 Task: Find connections with filter location Kovūr with filter topic #linkedinprofileswith filter profile language Potuguese with filter current company Howden, A Chart Industries Company with filter school Christ The King College with filter industry Education with filter service category Strategic Planning with filter keywords title Branch Manager
Action: Mouse moved to (315, 227)
Screenshot: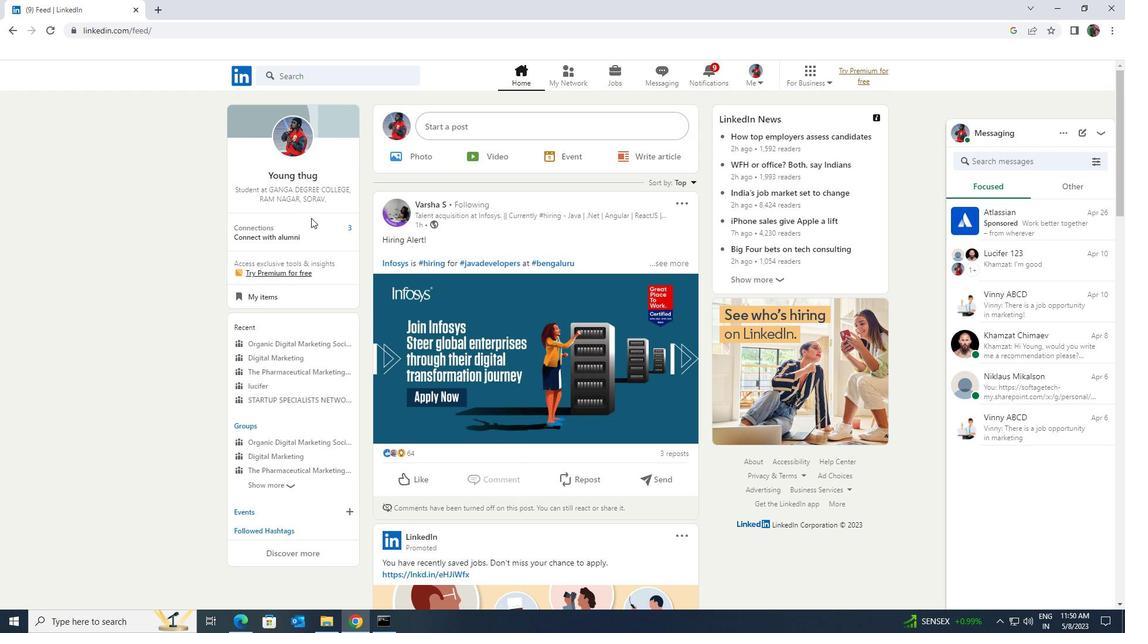 
Action: Mouse pressed left at (315, 227)
Screenshot: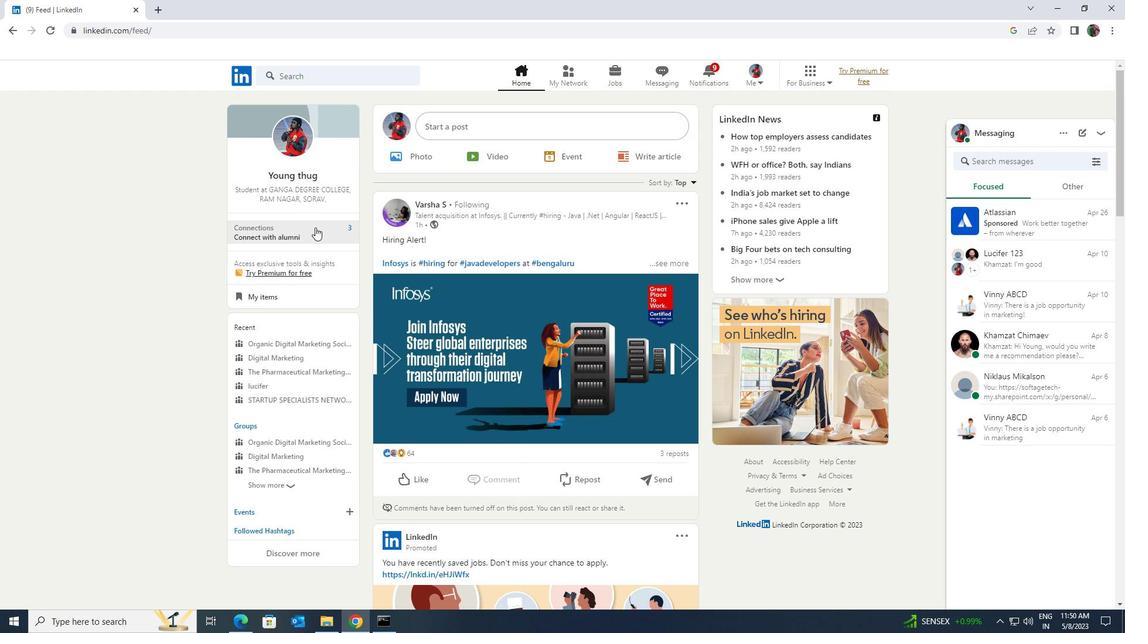 
Action: Mouse moved to (332, 139)
Screenshot: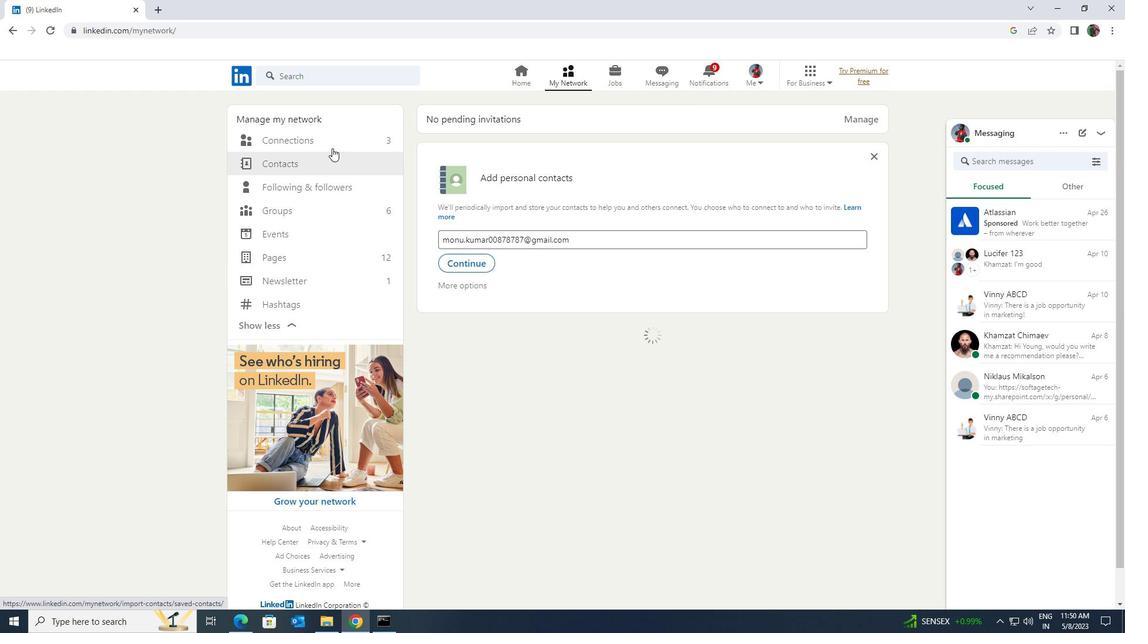 
Action: Mouse pressed left at (332, 139)
Screenshot: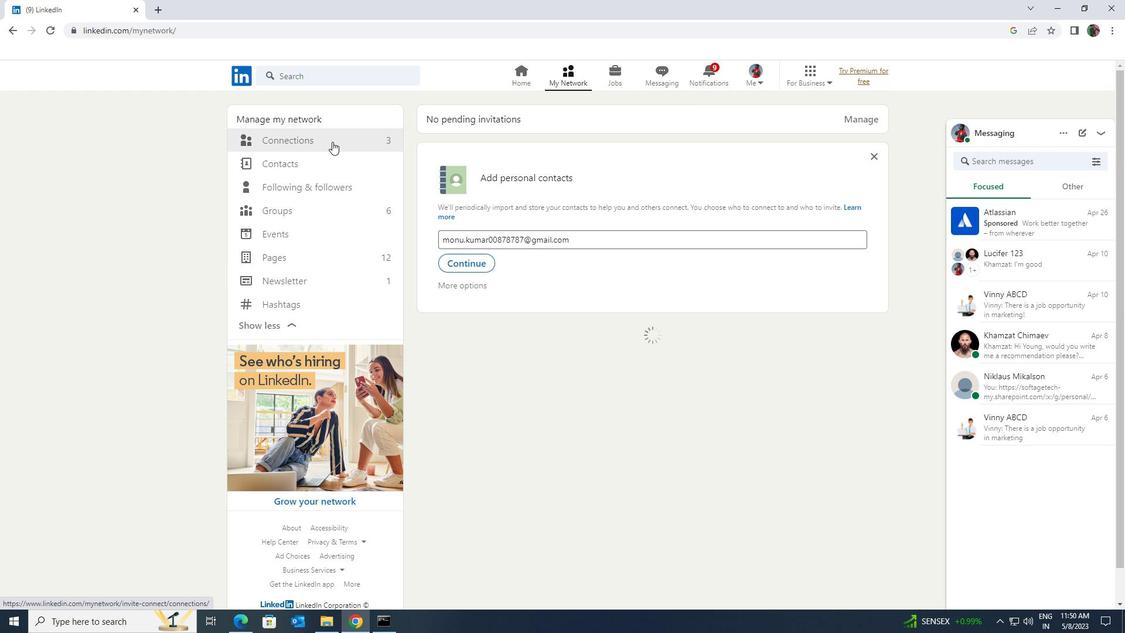
Action: Mouse moved to (623, 143)
Screenshot: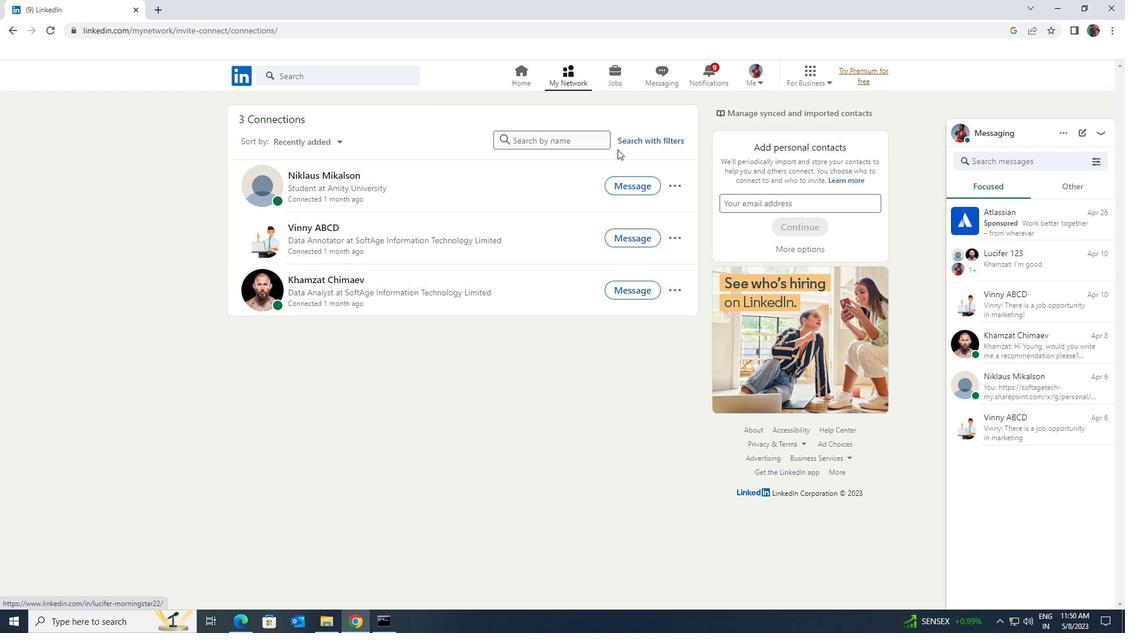 
Action: Mouse pressed left at (623, 143)
Screenshot: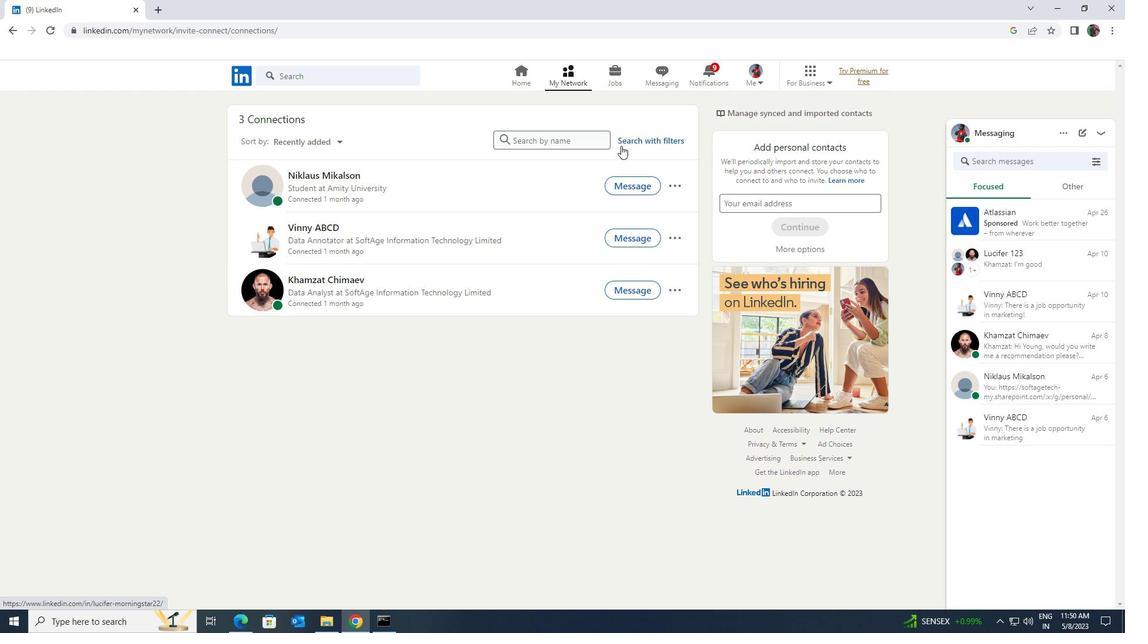 
Action: Mouse moved to (599, 106)
Screenshot: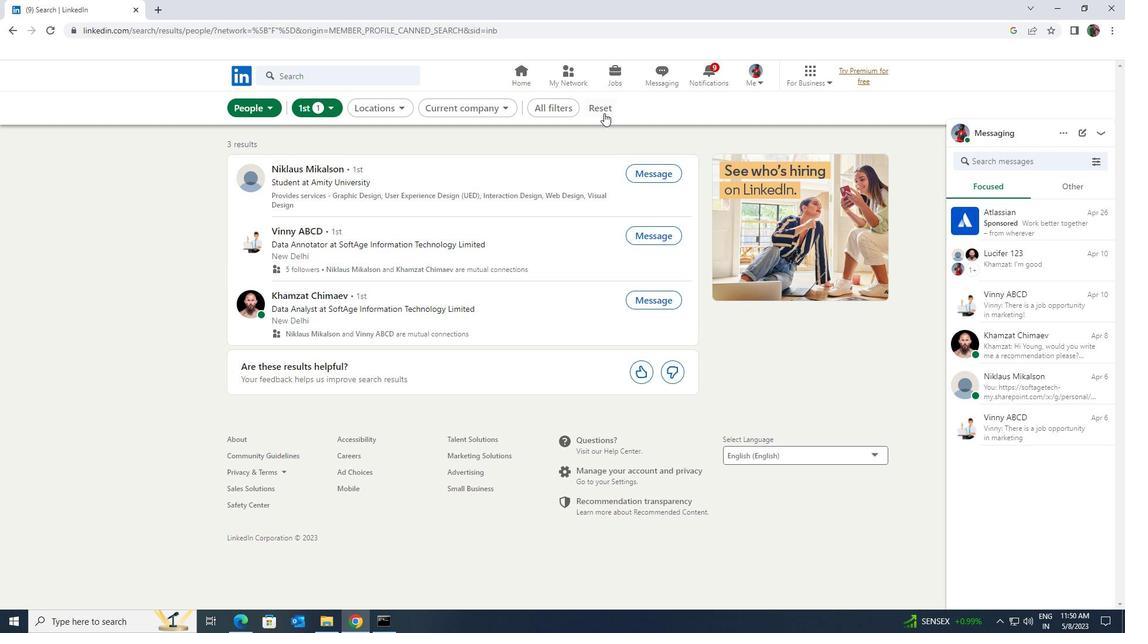 
Action: Mouse pressed left at (599, 106)
Screenshot: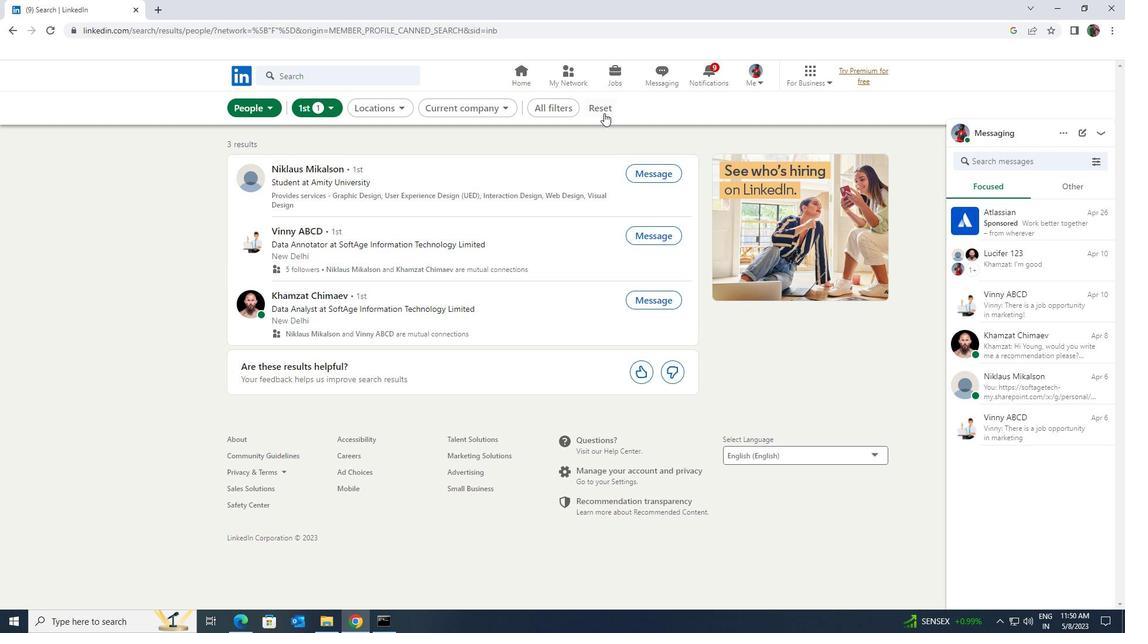 
Action: Mouse moved to (587, 107)
Screenshot: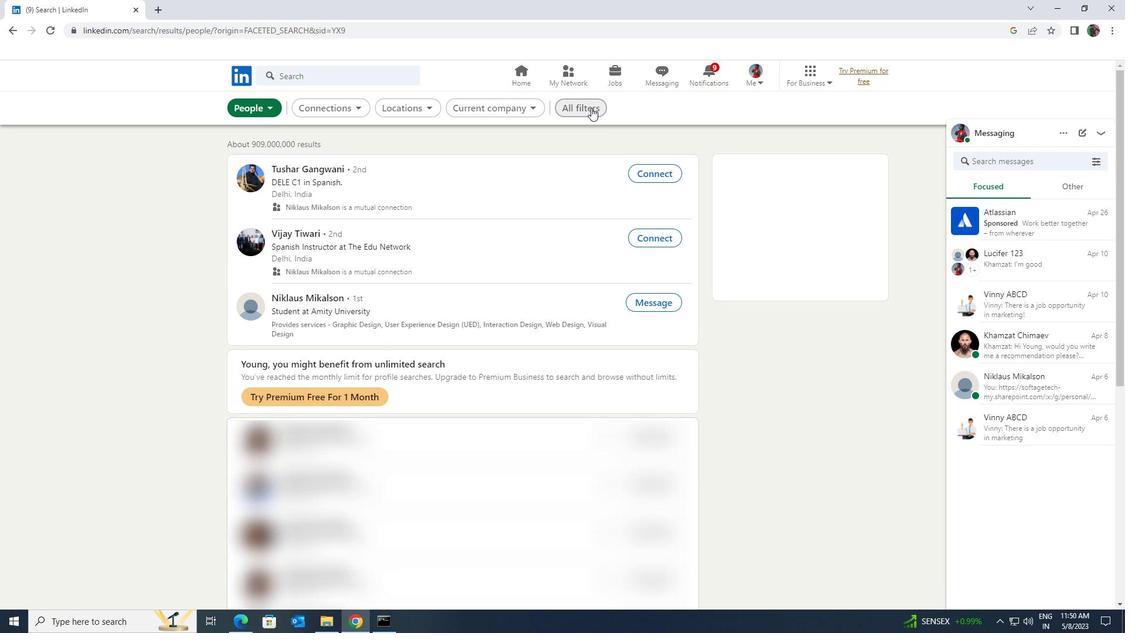 
Action: Mouse pressed left at (587, 107)
Screenshot: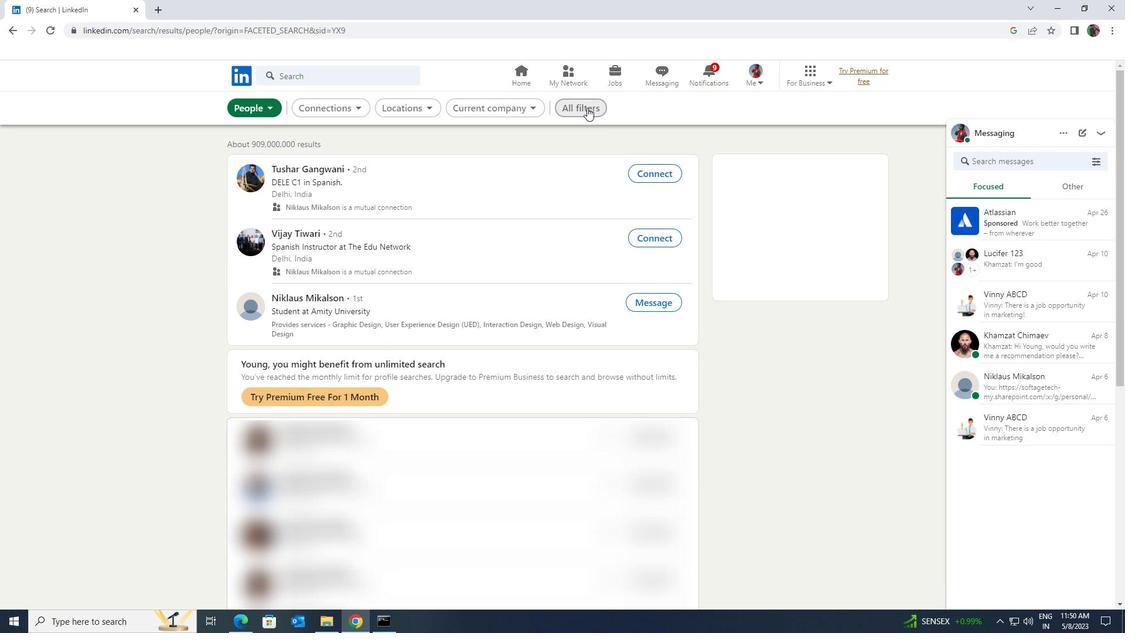 
Action: Mouse moved to (971, 460)
Screenshot: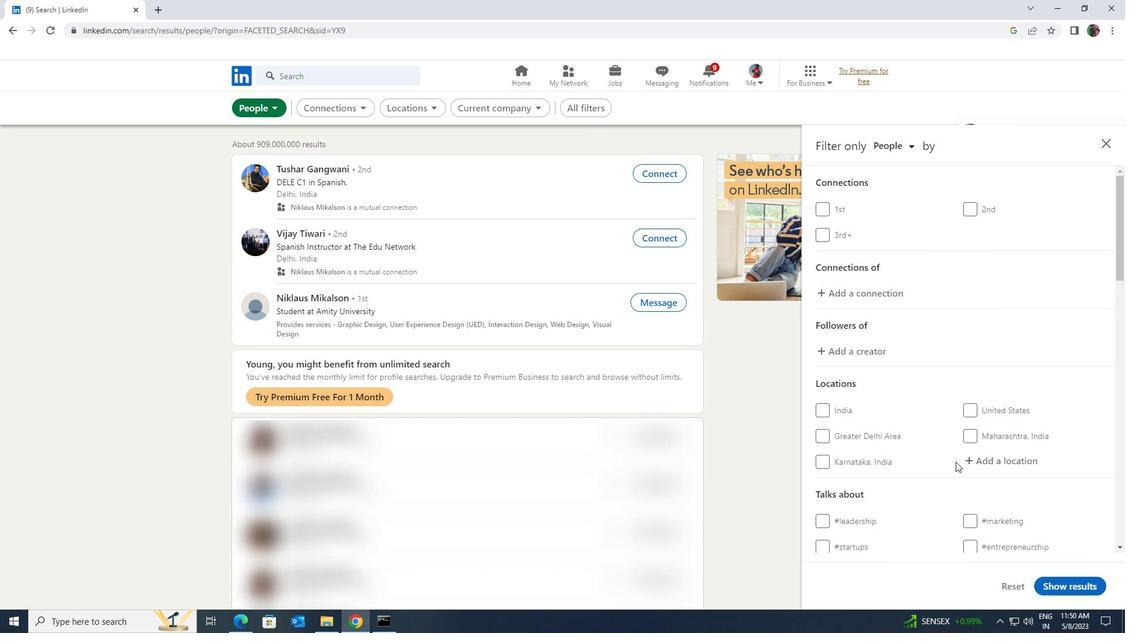 
Action: Mouse pressed left at (971, 460)
Screenshot: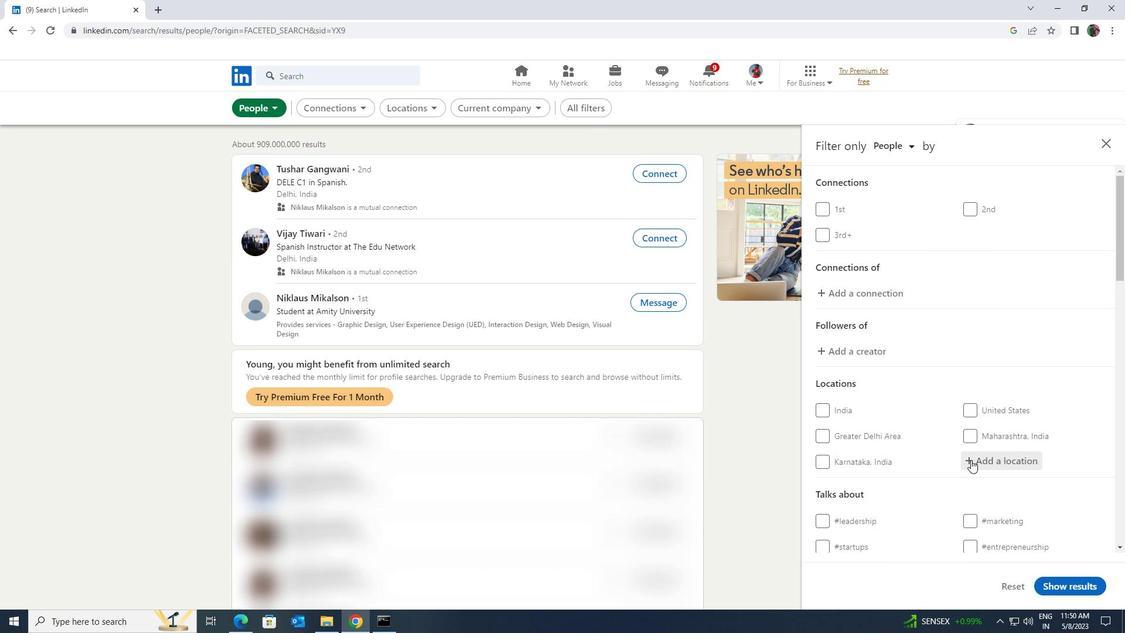 
Action: Key pressed <Key.shift>KOVUR
Screenshot: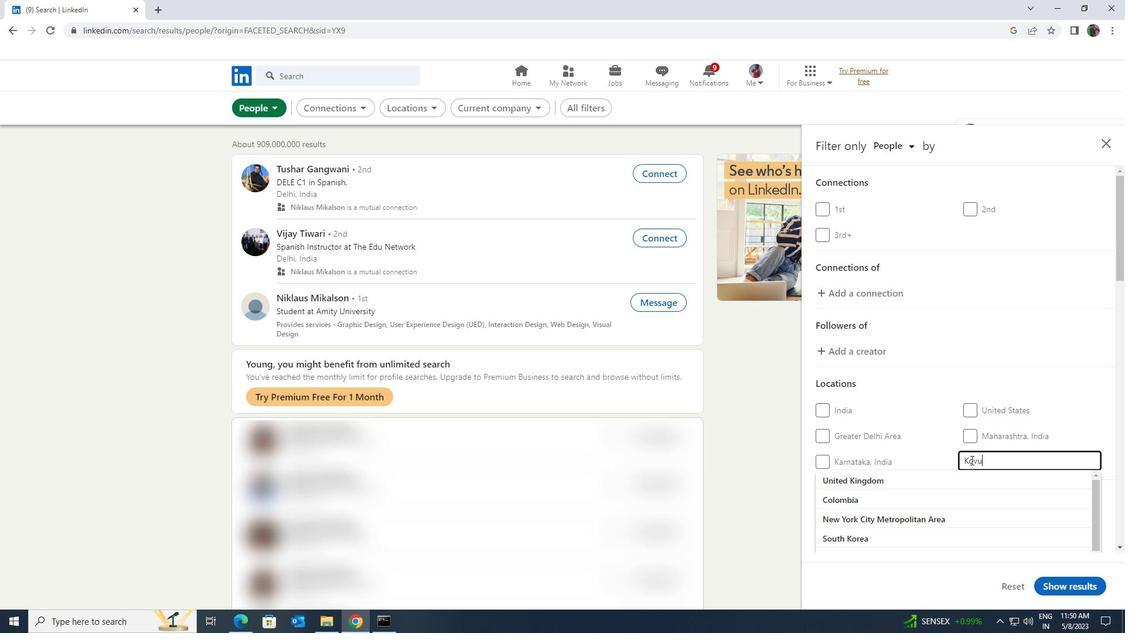 
Action: Mouse moved to (969, 470)
Screenshot: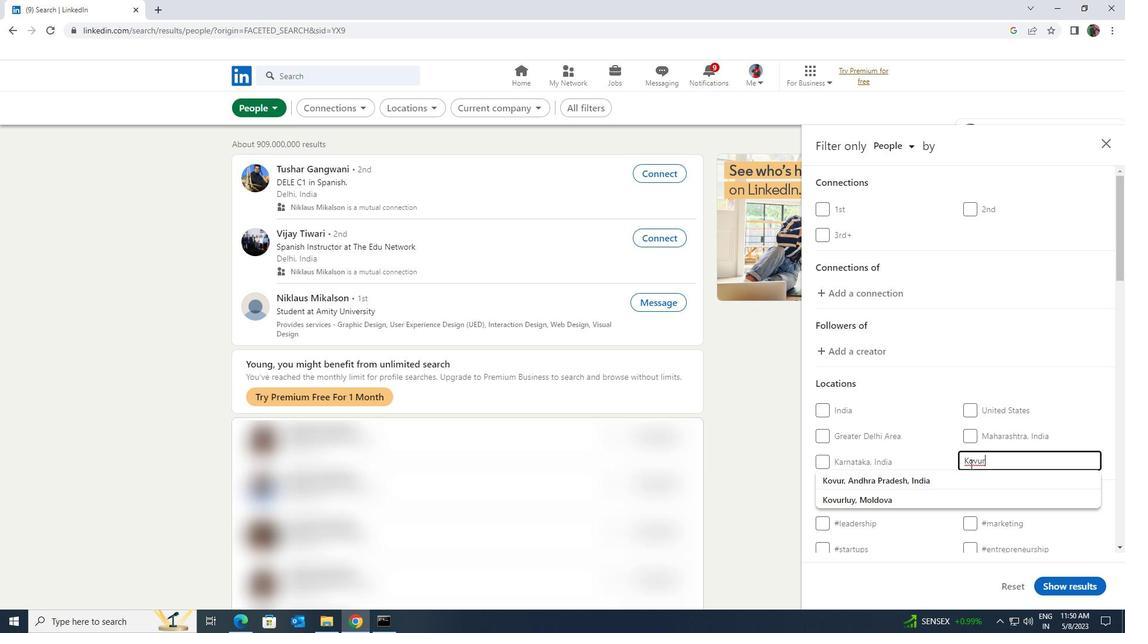 
Action: Mouse pressed left at (969, 470)
Screenshot: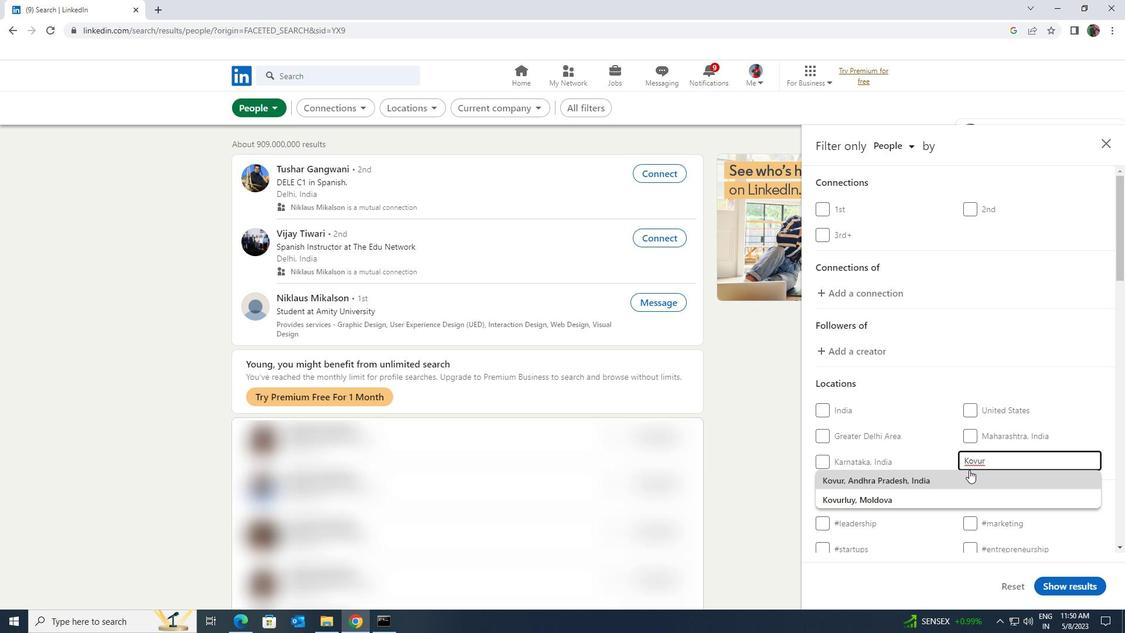 
Action: Mouse moved to (969, 471)
Screenshot: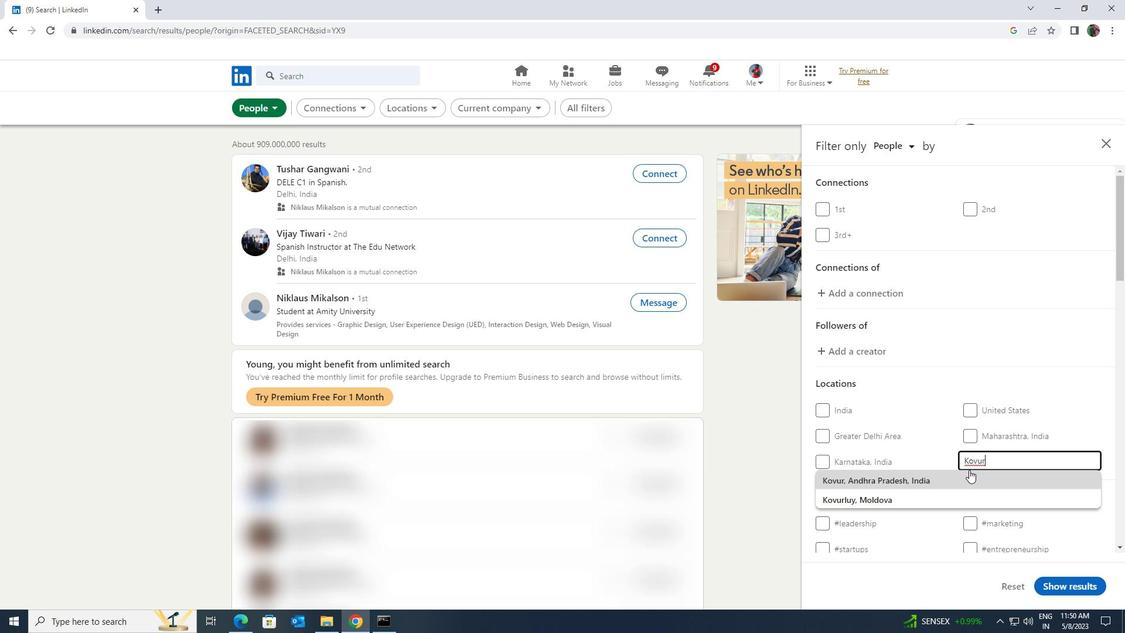 
Action: Mouse scrolled (969, 470) with delta (0, 0)
Screenshot: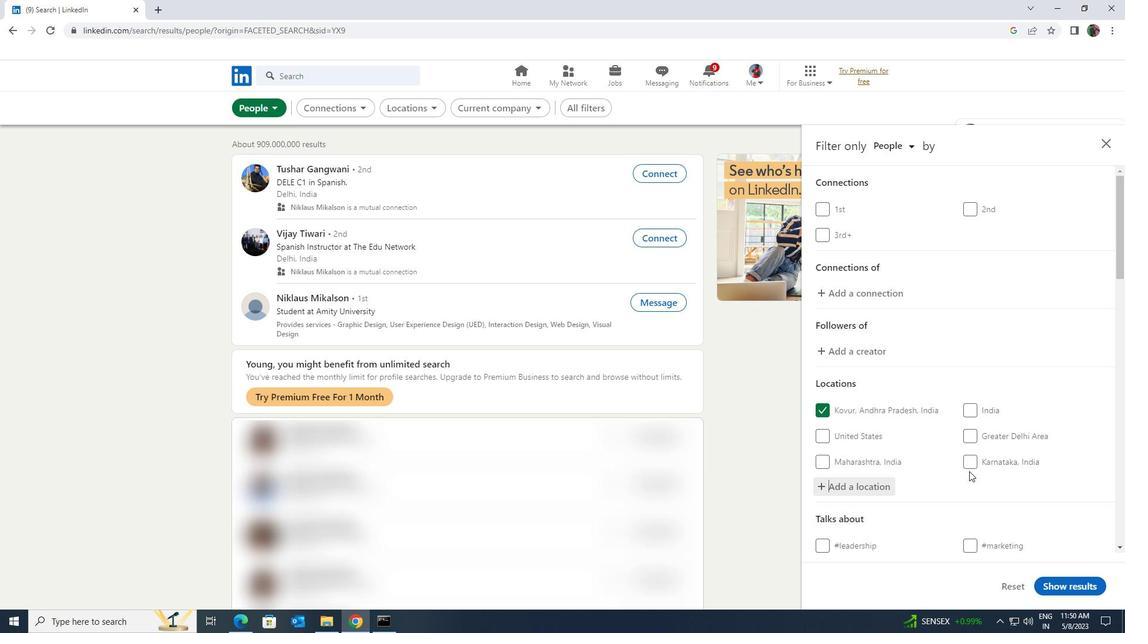 
Action: Mouse scrolled (969, 470) with delta (0, 0)
Screenshot: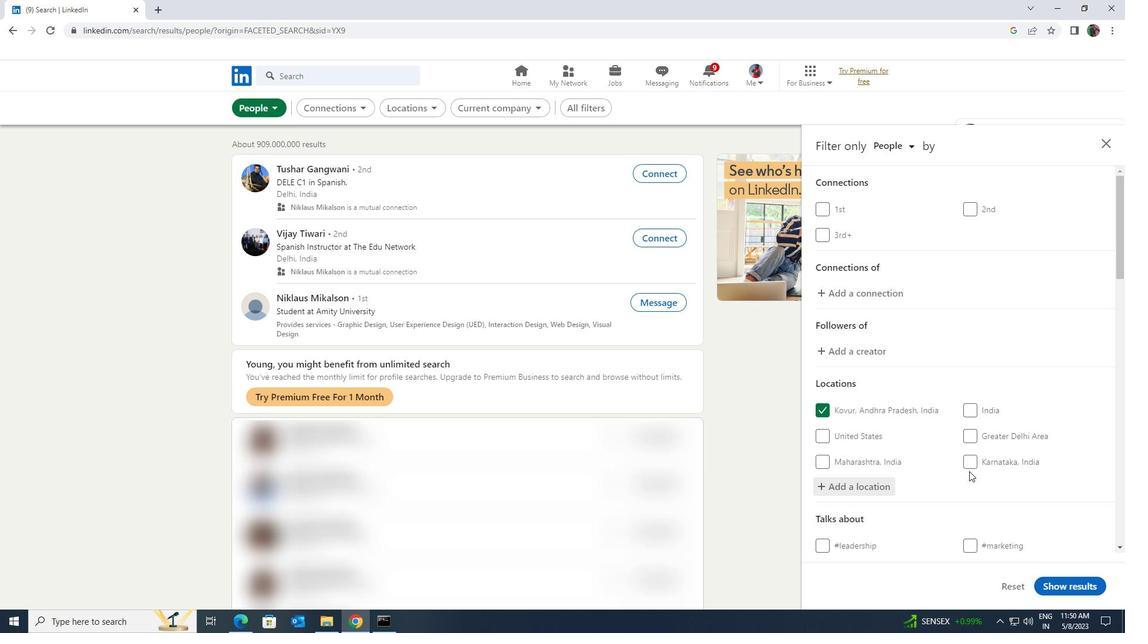 
Action: Mouse moved to (969, 471)
Screenshot: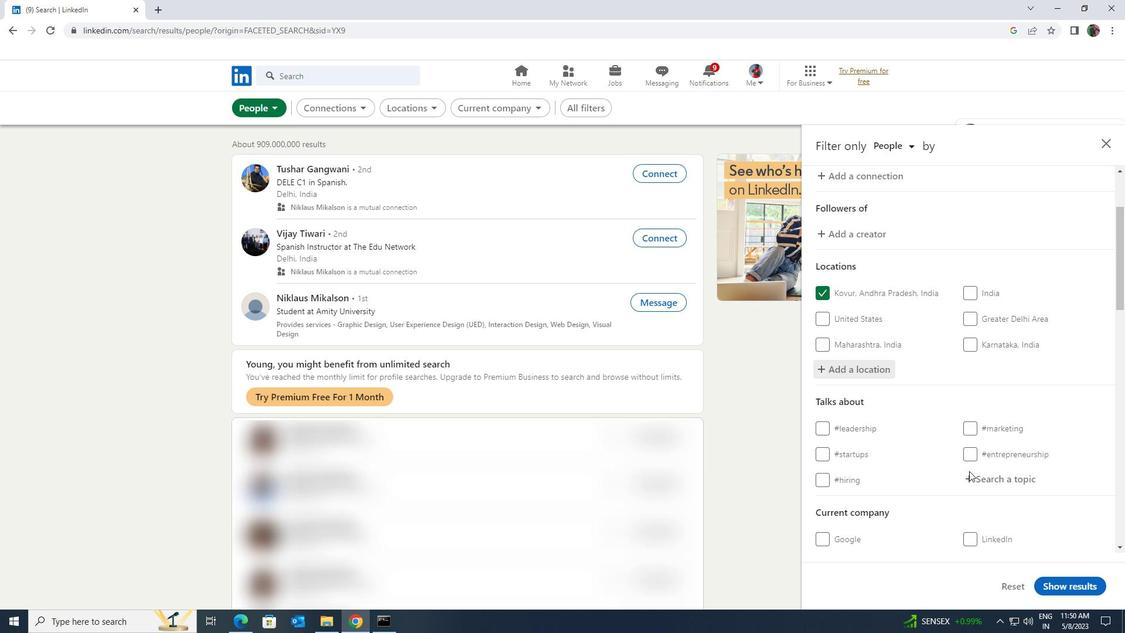 
Action: Mouse pressed left at (969, 471)
Screenshot: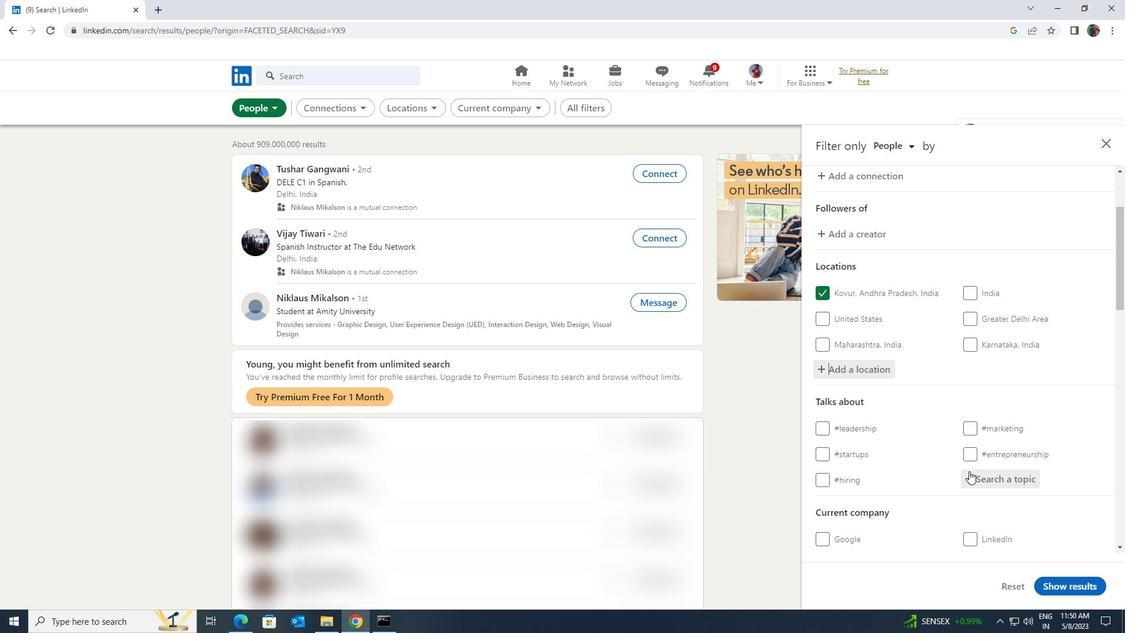 
Action: Key pressed <Key.shift>LINKEDINPROFILES
Screenshot: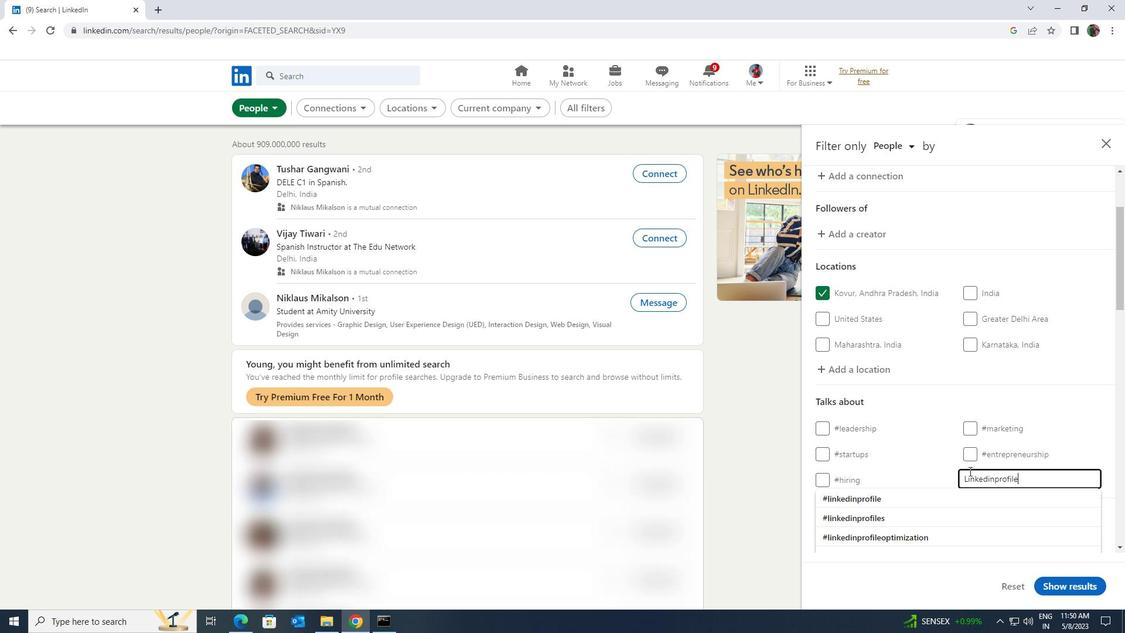 
Action: Mouse moved to (960, 491)
Screenshot: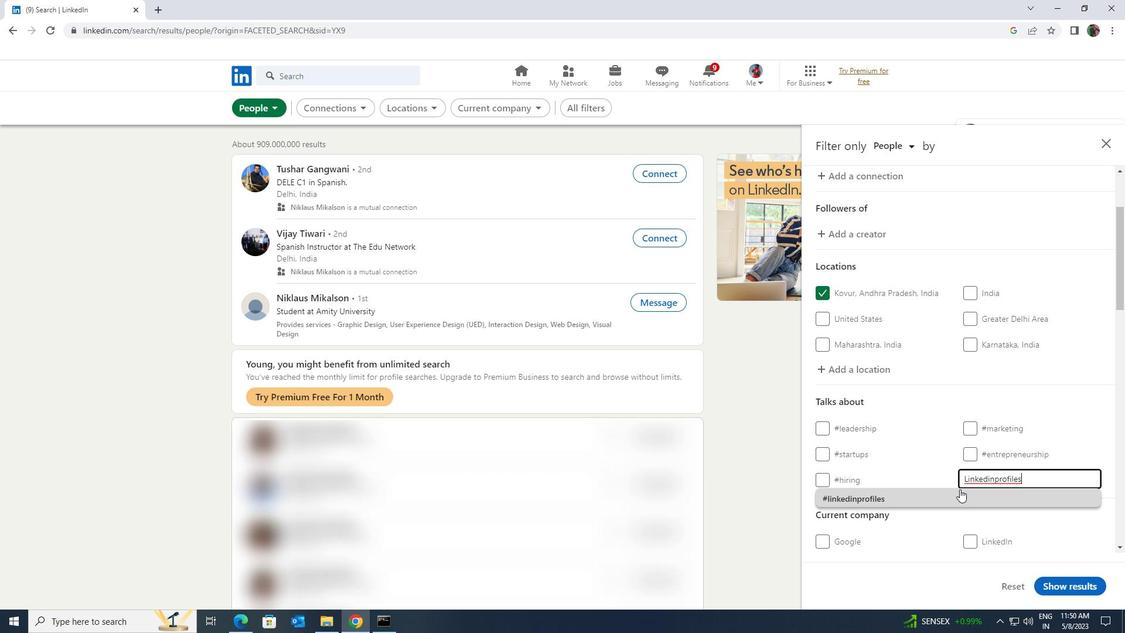 
Action: Mouse pressed left at (960, 491)
Screenshot: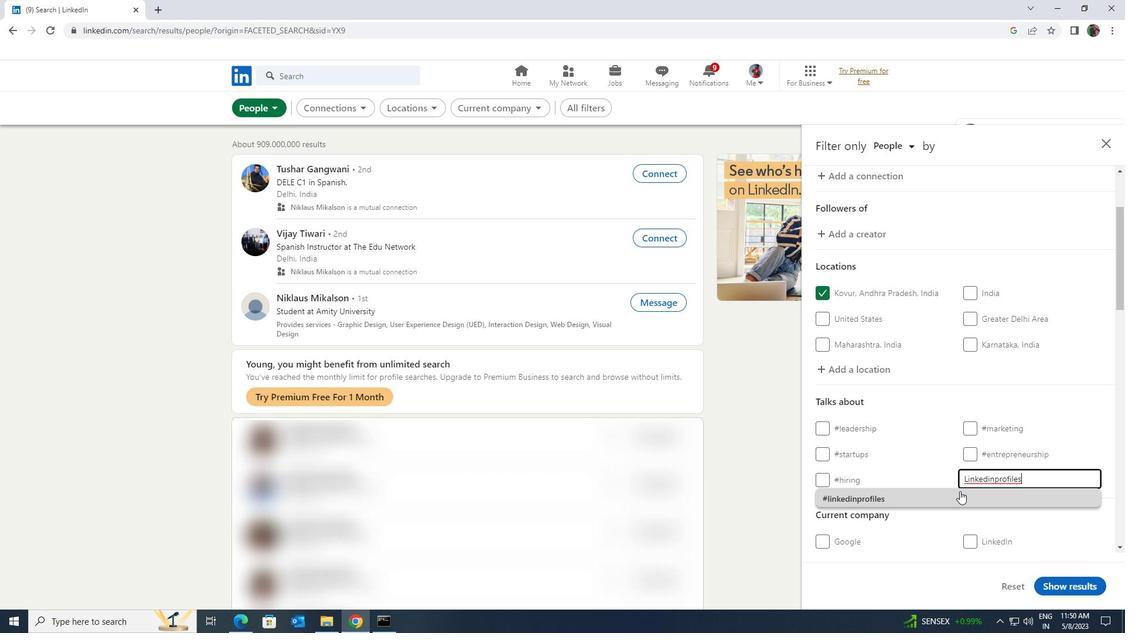 
Action: Mouse scrolled (960, 490) with delta (0, 0)
Screenshot: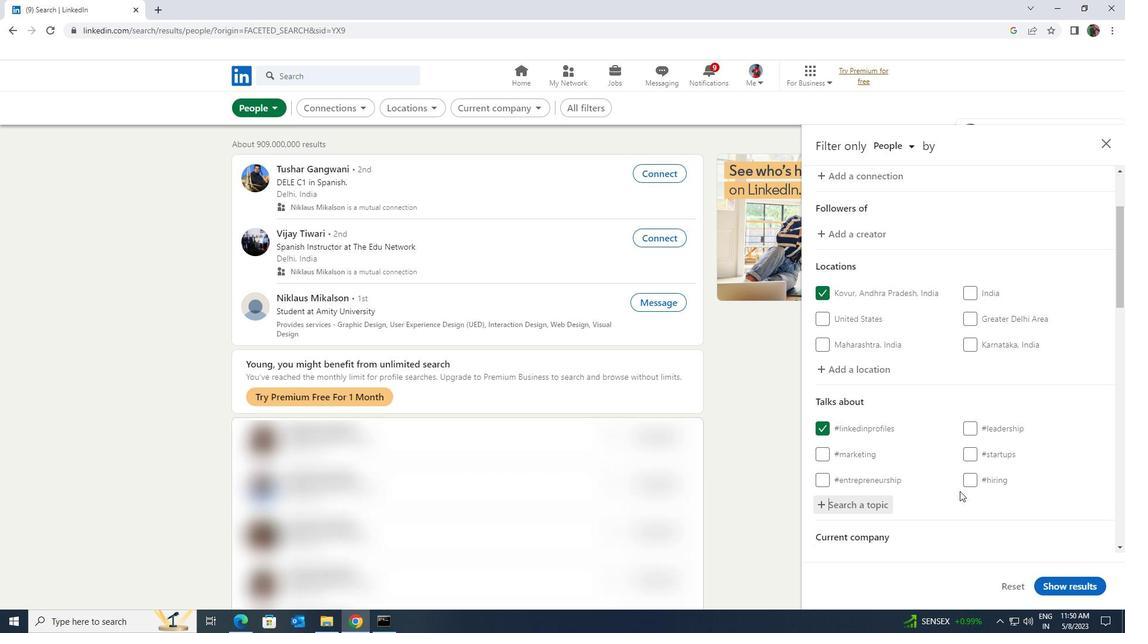 
Action: Mouse scrolled (960, 490) with delta (0, 0)
Screenshot: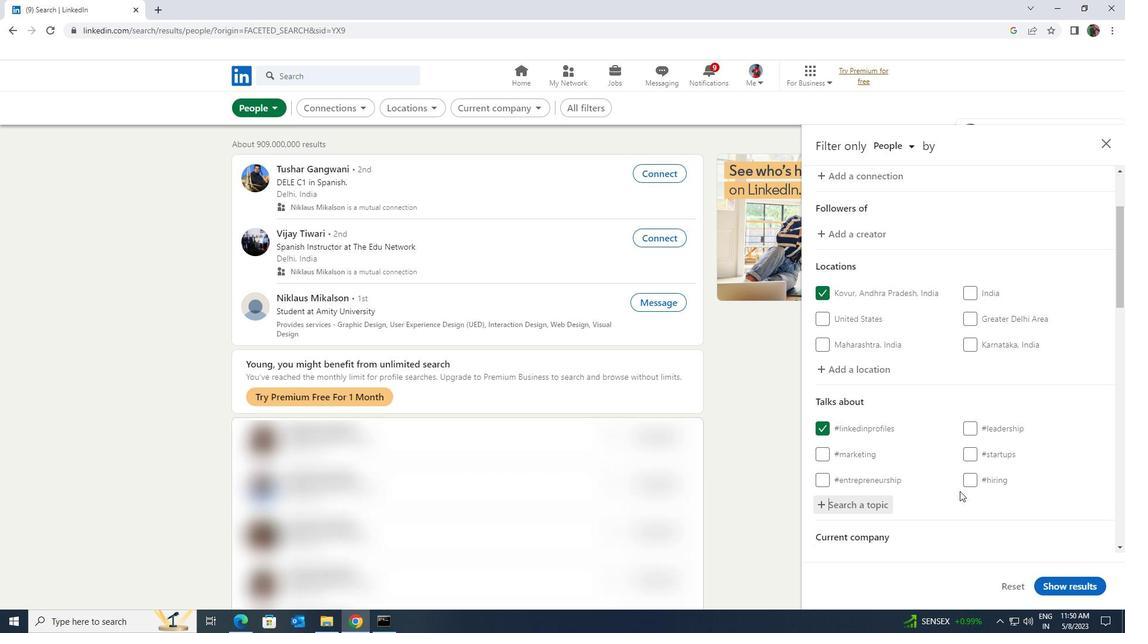 
Action: Mouse scrolled (960, 490) with delta (0, 0)
Screenshot: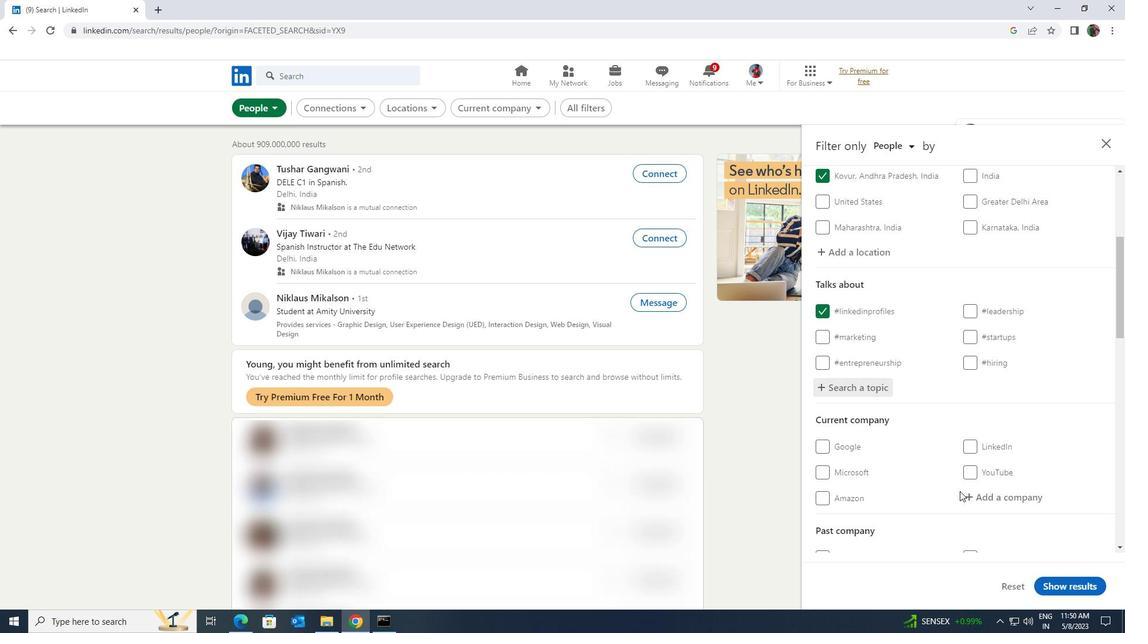 
Action: Mouse scrolled (960, 490) with delta (0, 0)
Screenshot: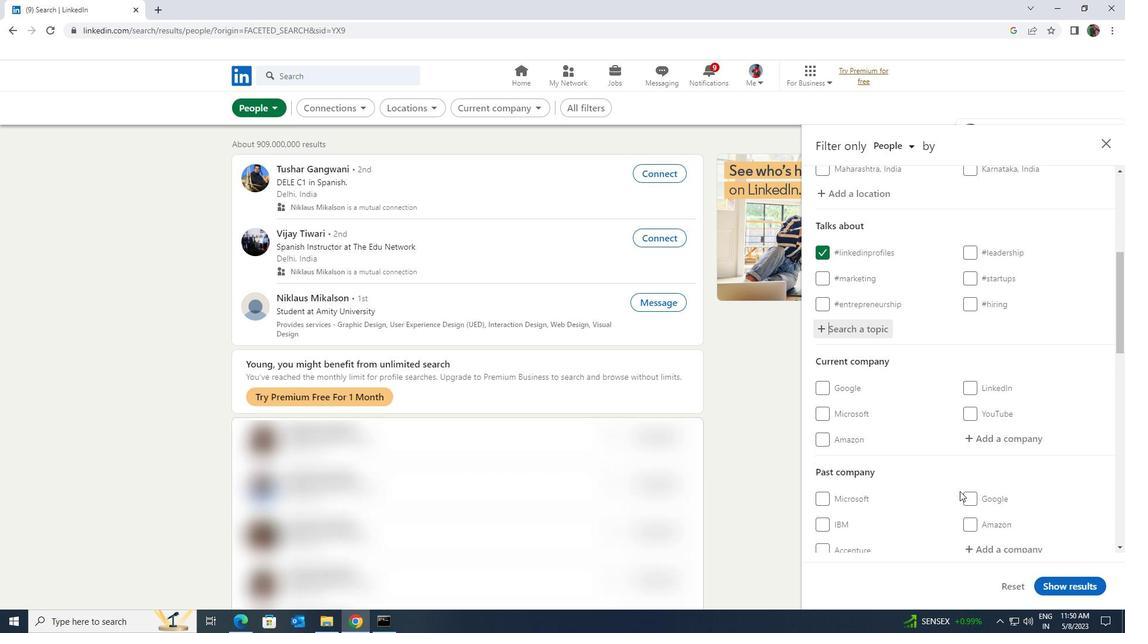 
Action: Mouse scrolled (960, 490) with delta (0, 0)
Screenshot: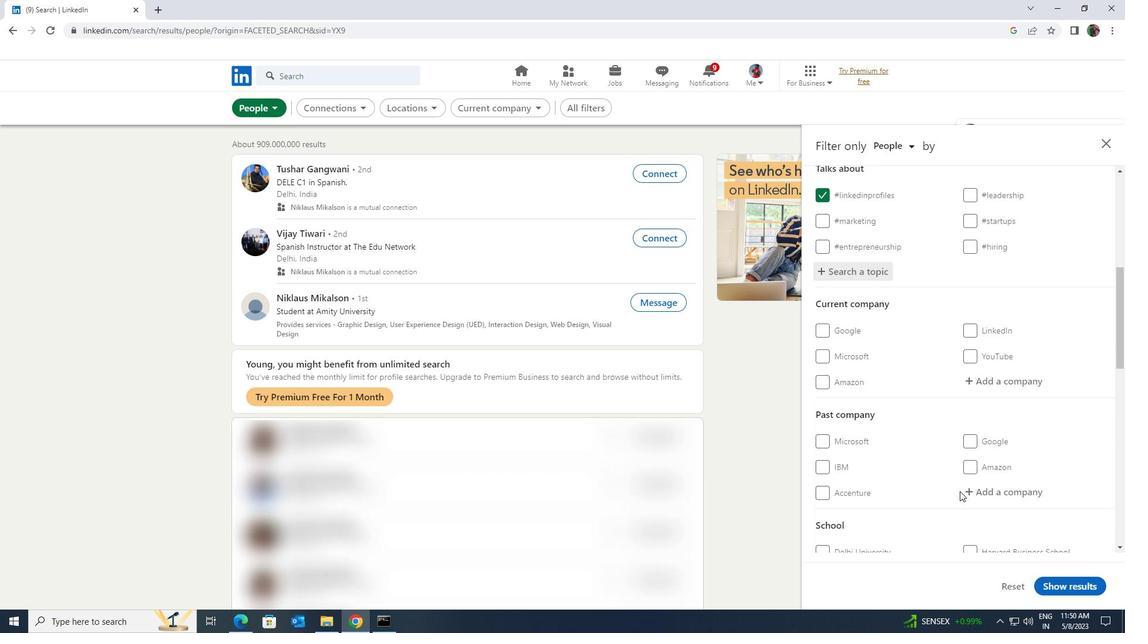 
Action: Mouse scrolled (960, 490) with delta (0, 0)
Screenshot: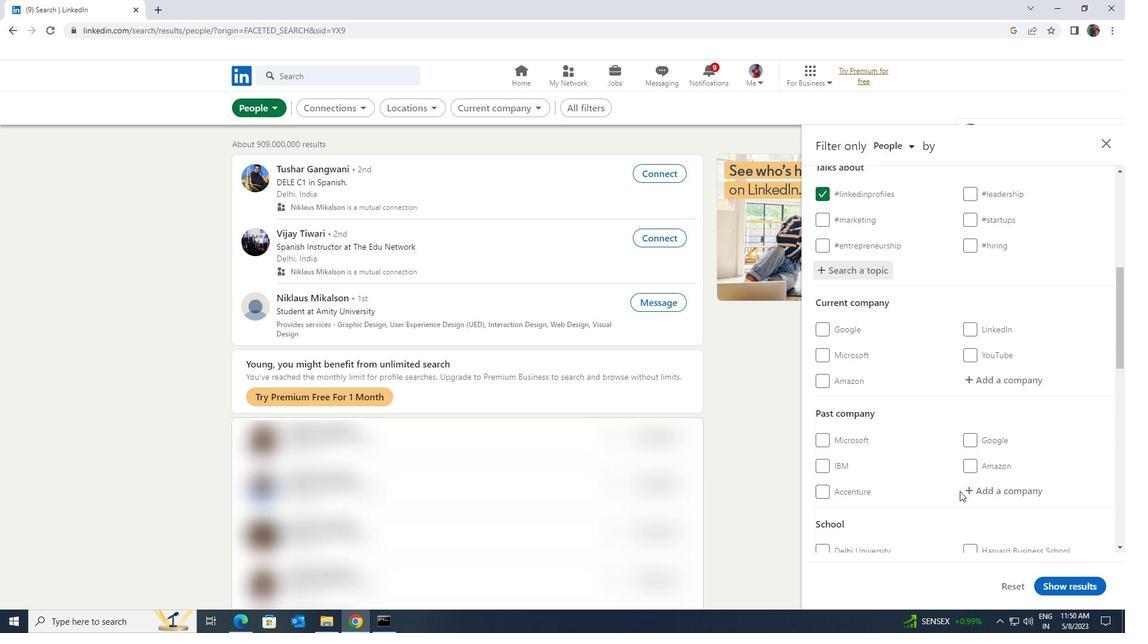 
Action: Mouse scrolled (960, 490) with delta (0, 0)
Screenshot: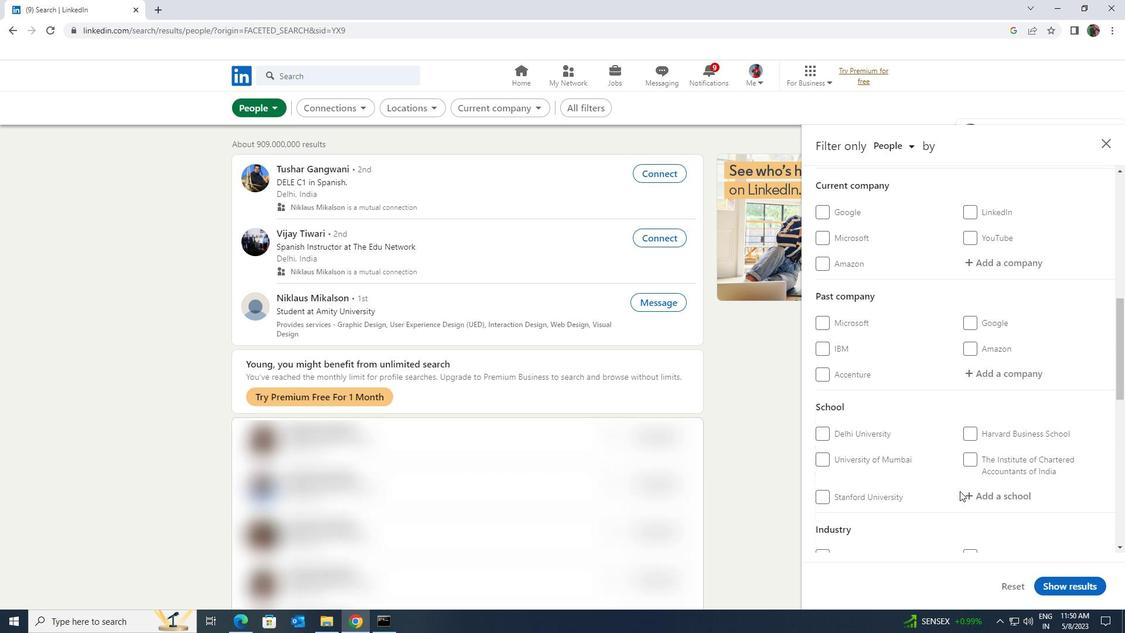 
Action: Mouse scrolled (960, 490) with delta (0, 0)
Screenshot: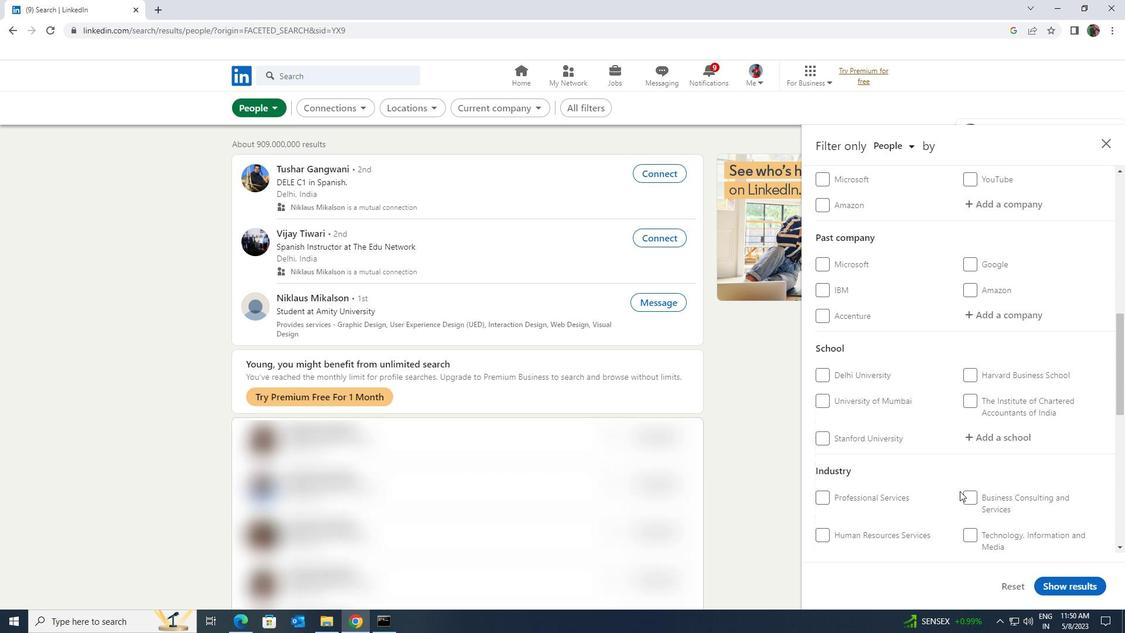 
Action: Mouse scrolled (960, 490) with delta (0, 0)
Screenshot: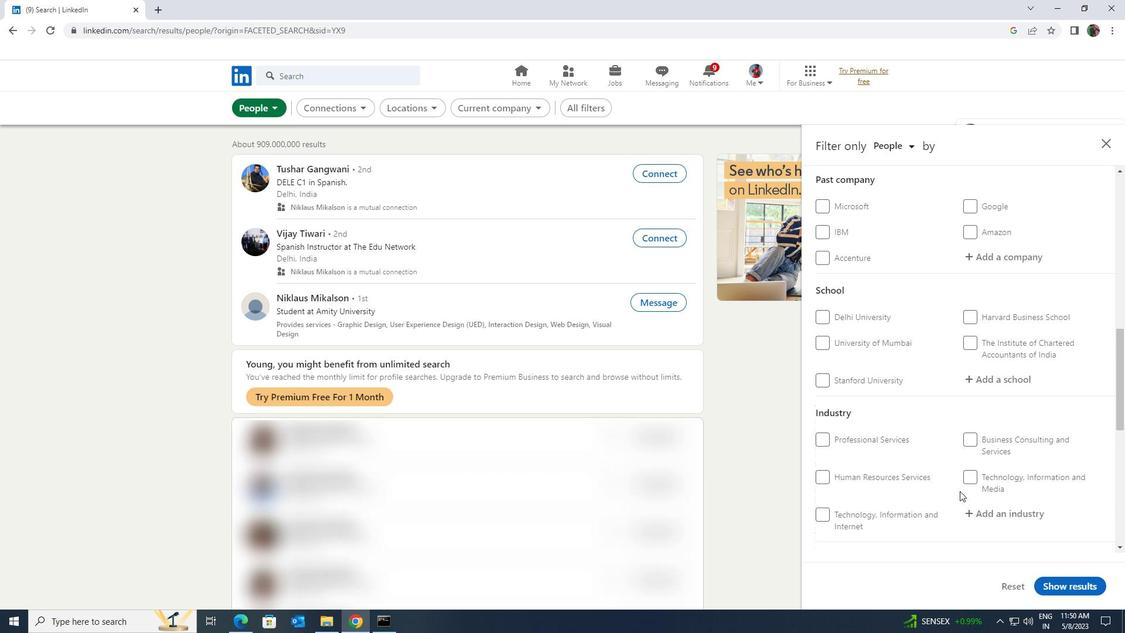 
Action: Mouse scrolled (960, 490) with delta (0, 0)
Screenshot: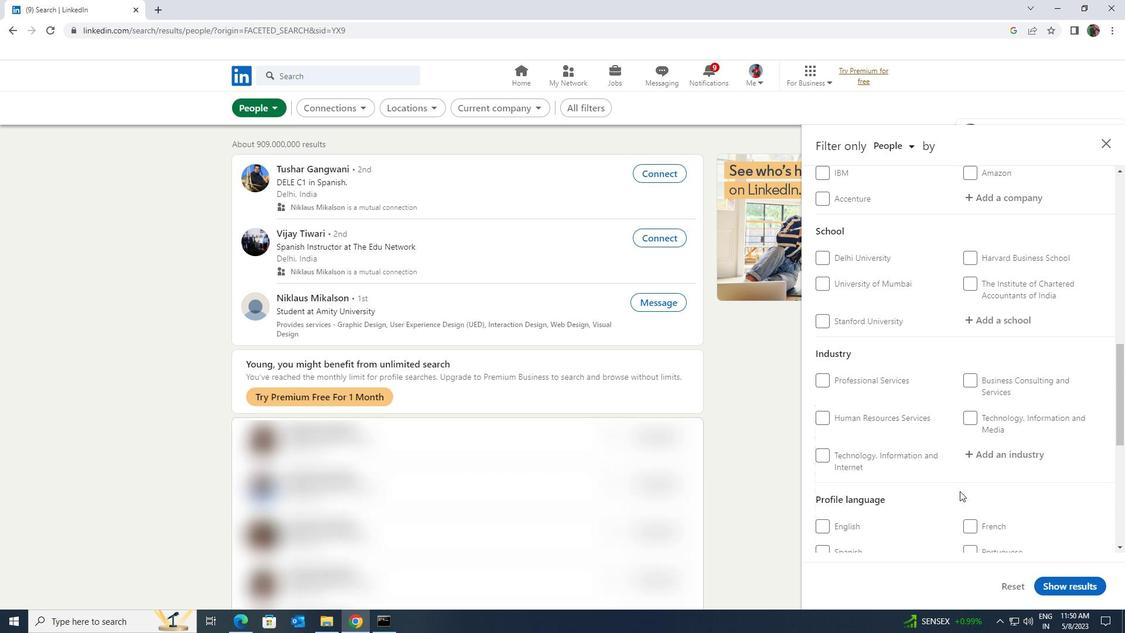 
Action: Mouse moved to (967, 491)
Screenshot: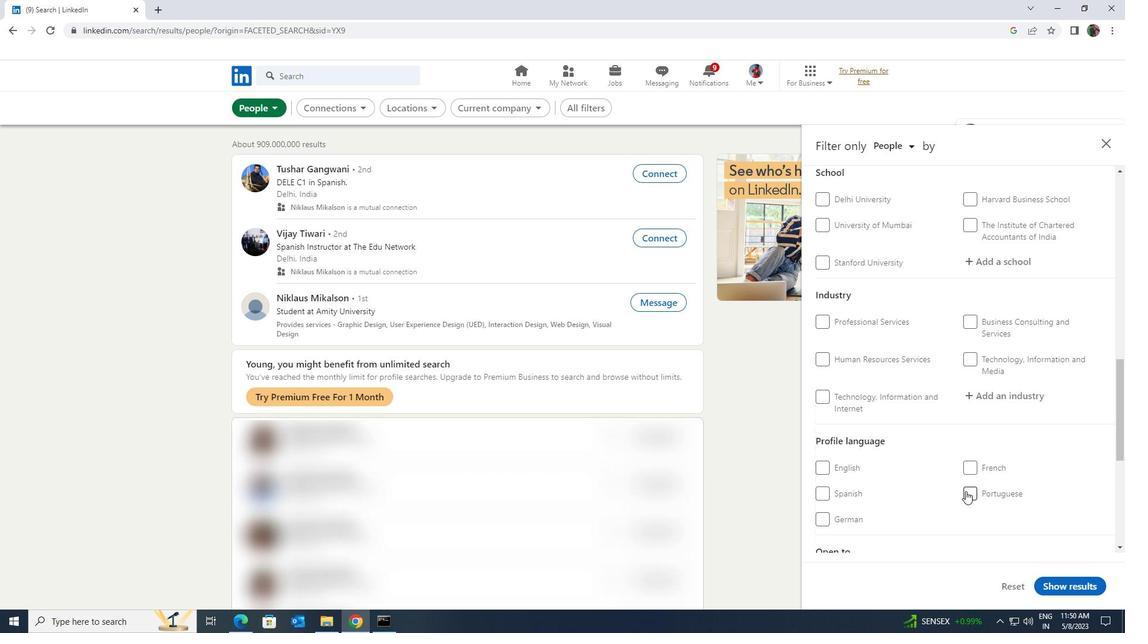 
Action: Mouse pressed left at (967, 491)
Screenshot: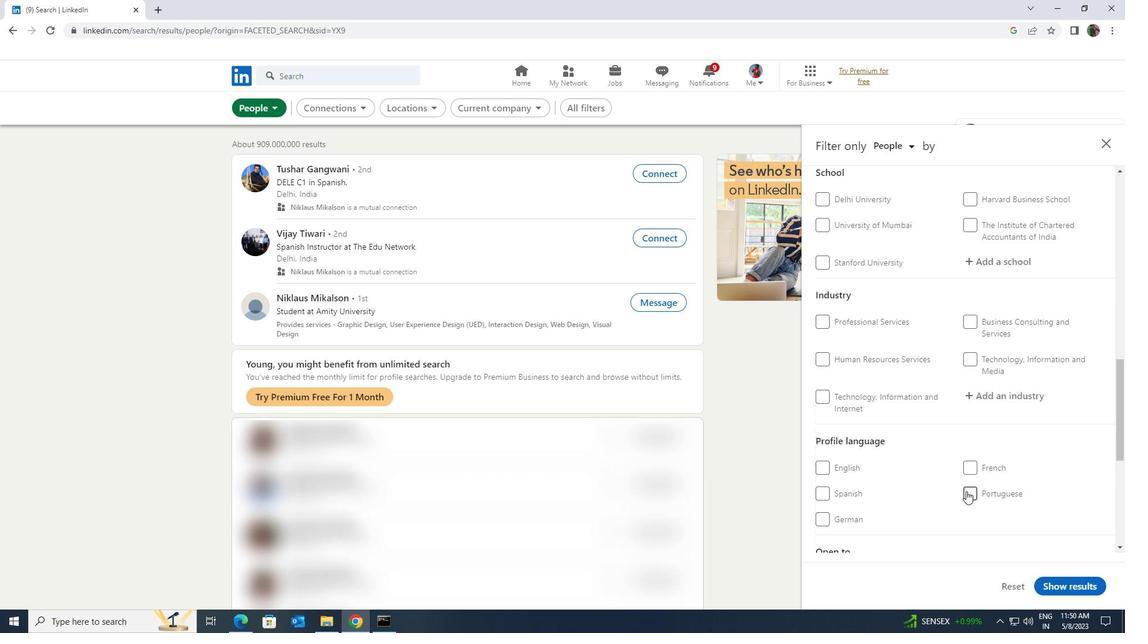 
Action: Mouse scrolled (967, 492) with delta (0, 0)
Screenshot: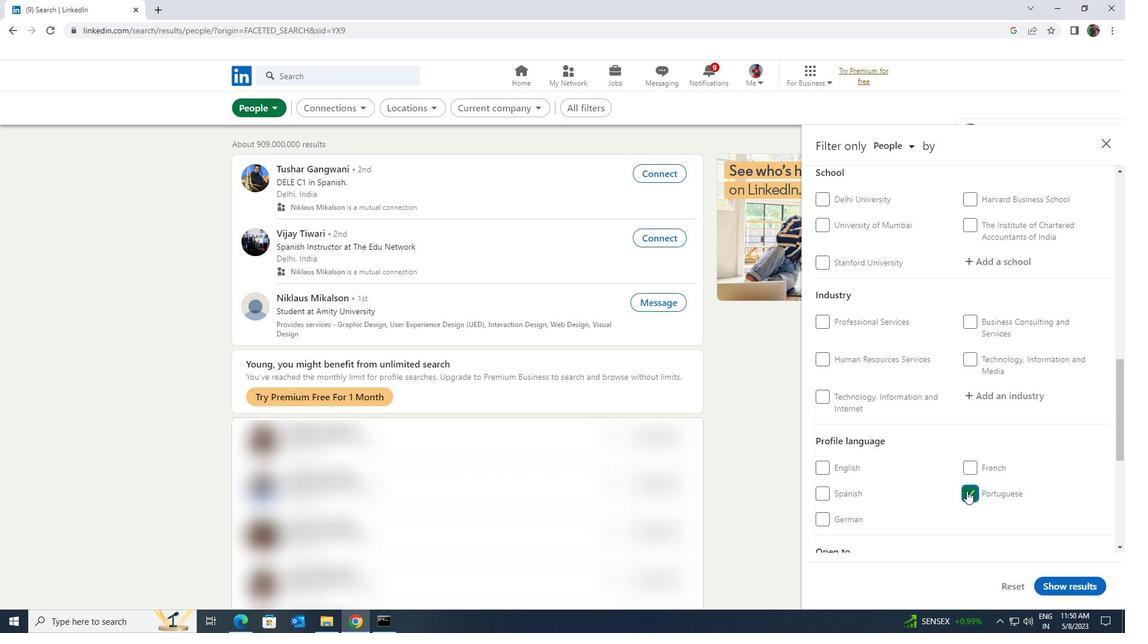 
Action: Mouse scrolled (967, 492) with delta (0, 0)
Screenshot: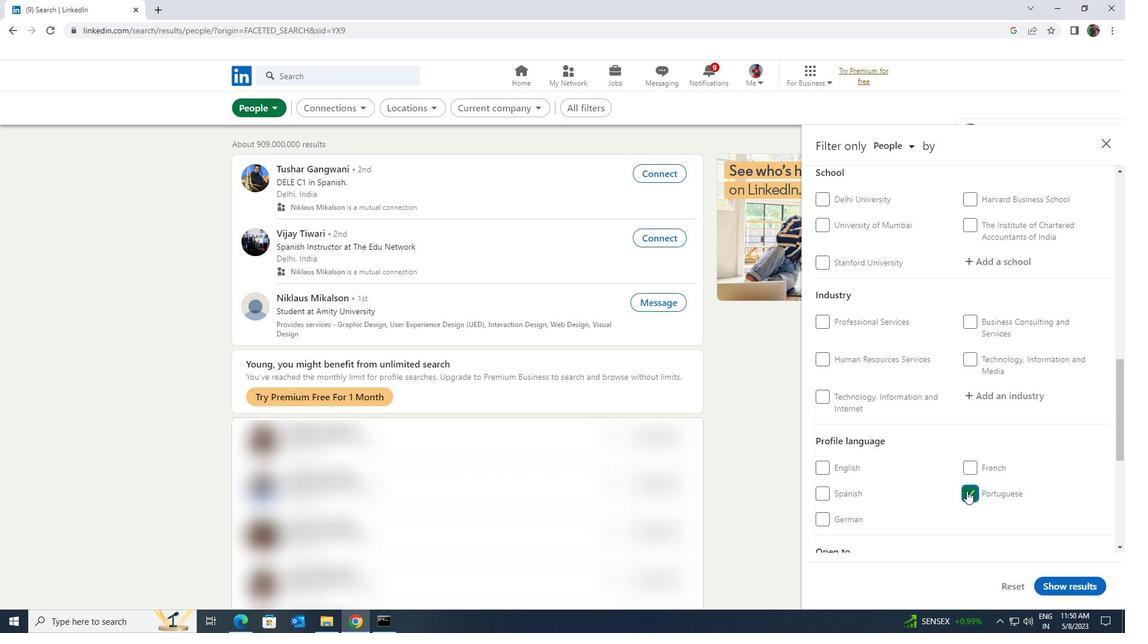 
Action: Mouse scrolled (967, 492) with delta (0, 0)
Screenshot: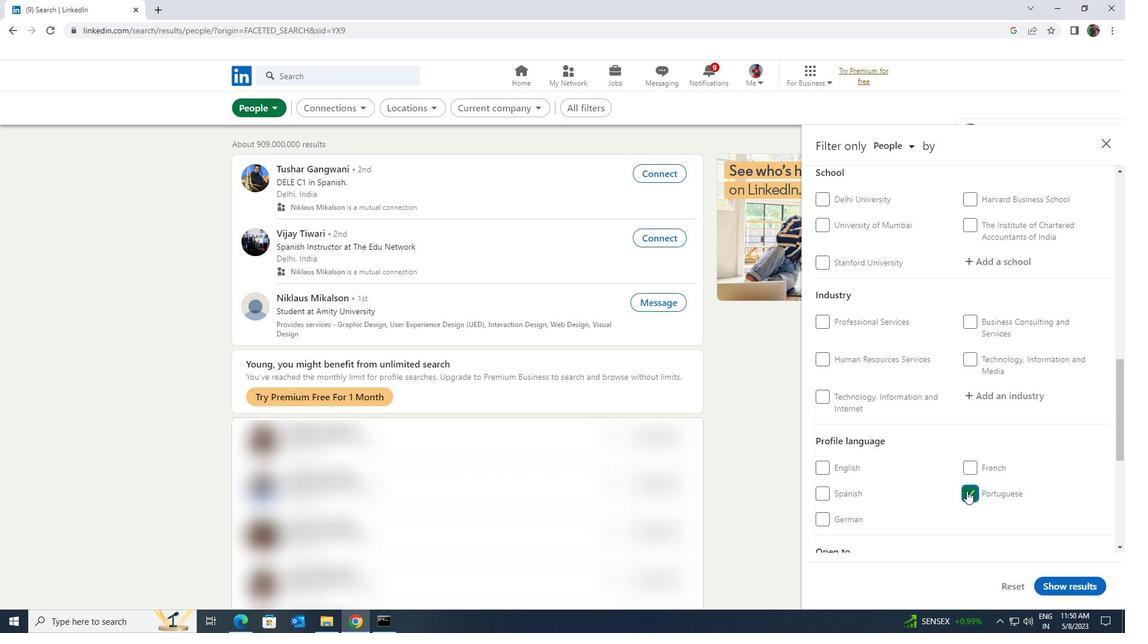 
Action: Mouse scrolled (967, 492) with delta (0, 0)
Screenshot: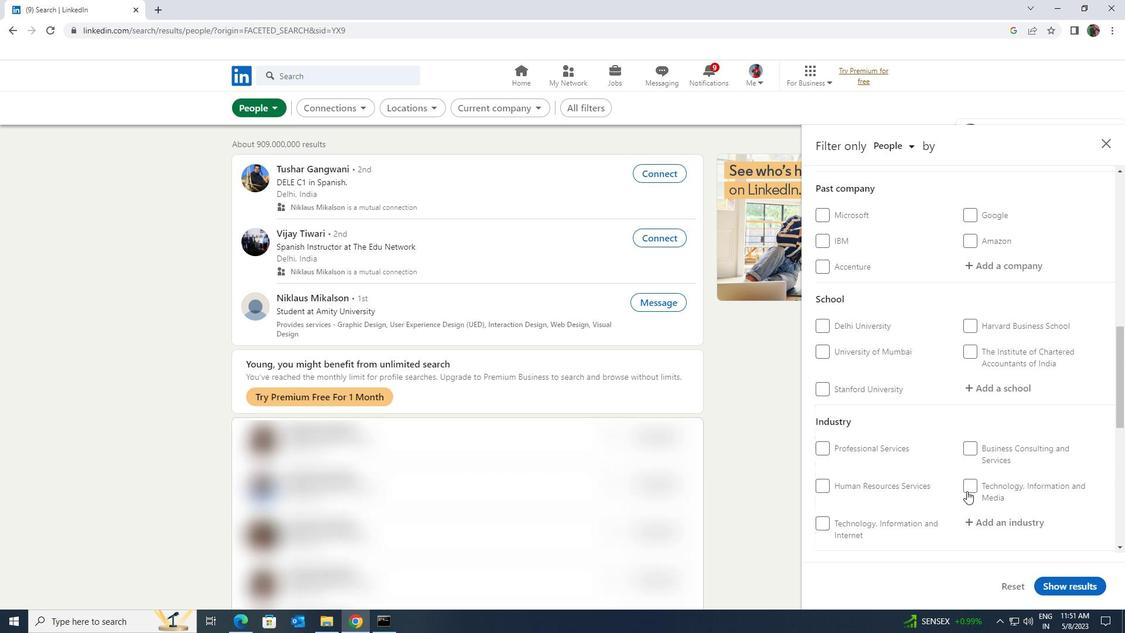 
Action: Mouse scrolled (967, 492) with delta (0, 0)
Screenshot: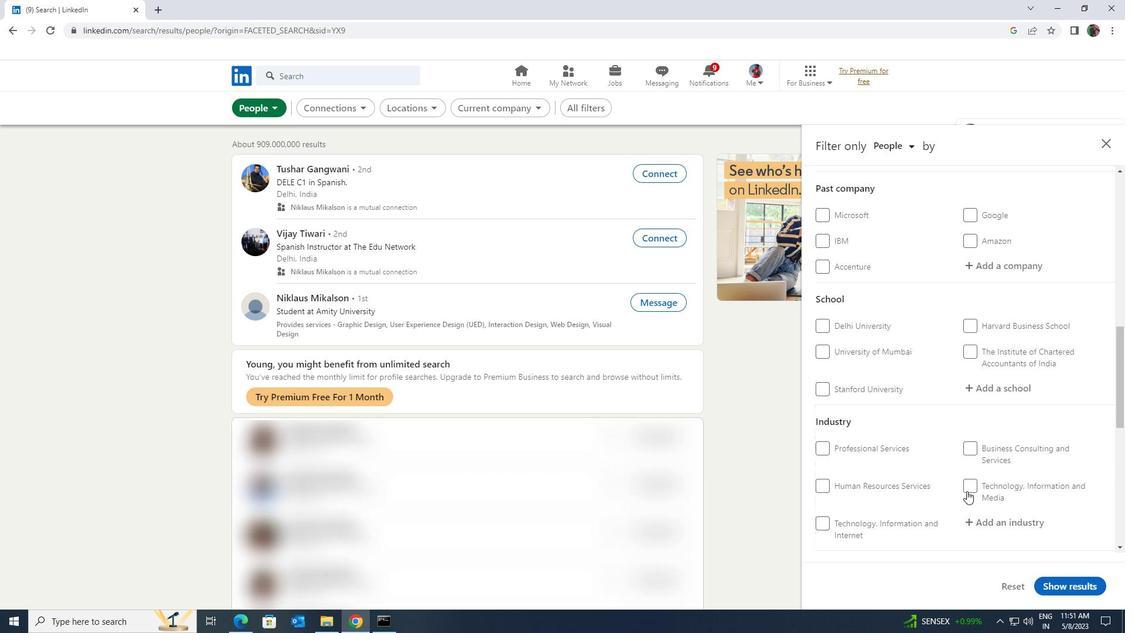 
Action: Mouse scrolled (967, 492) with delta (0, 0)
Screenshot: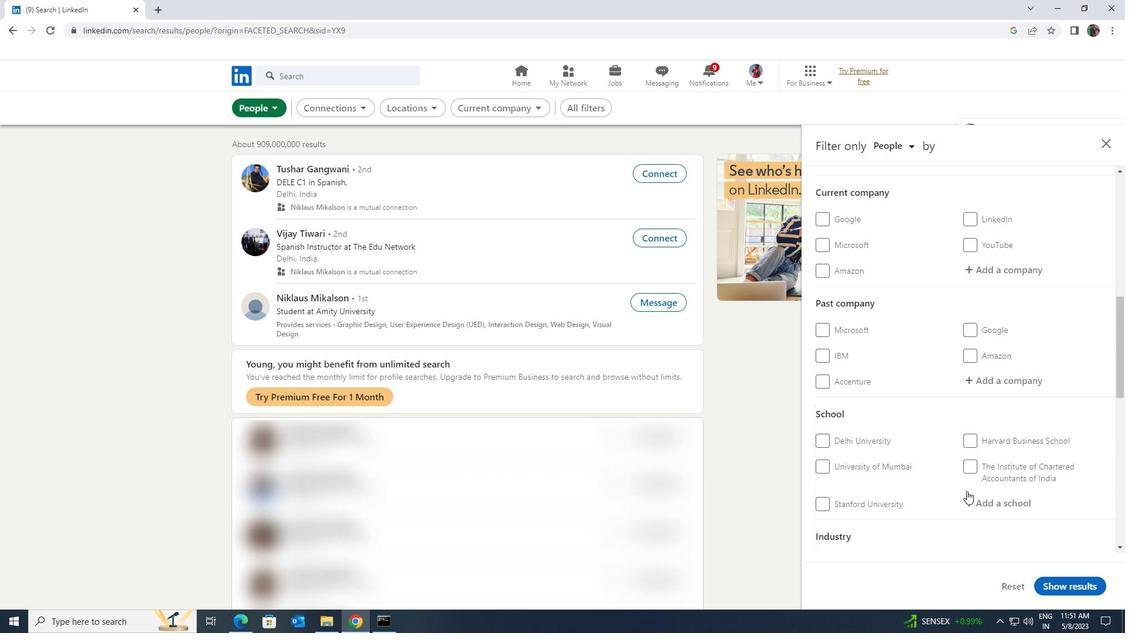 
Action: Mouse scrolled (967, 492) with delta (0, 0)
Screenshot: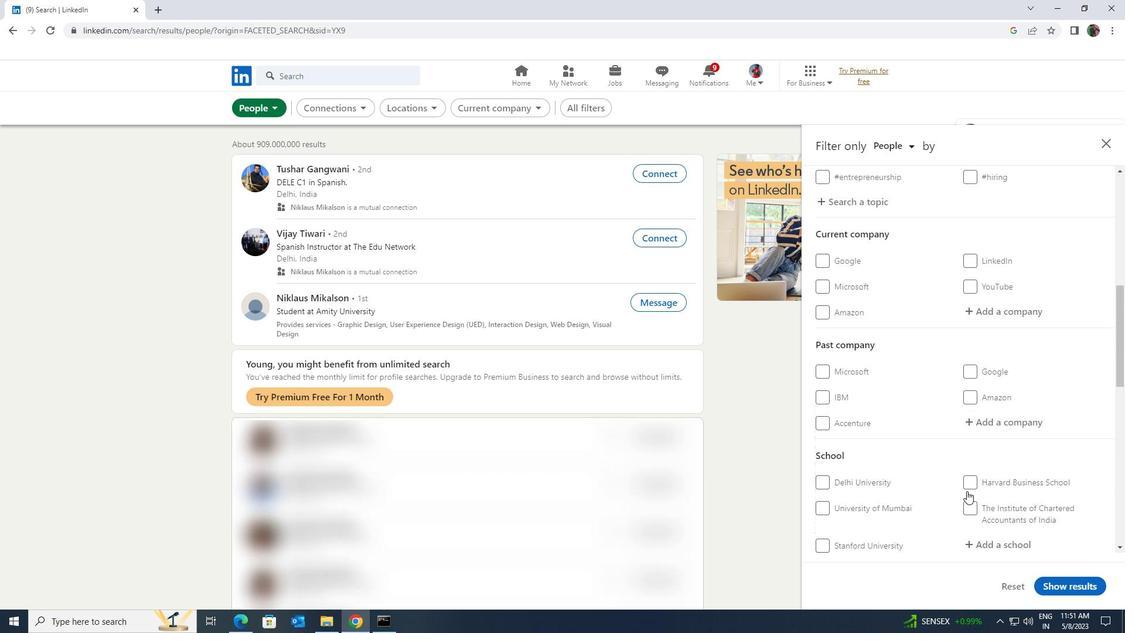 
Action: Mouse scrolled (967, 492) with delta (0, 0)
Screenshot: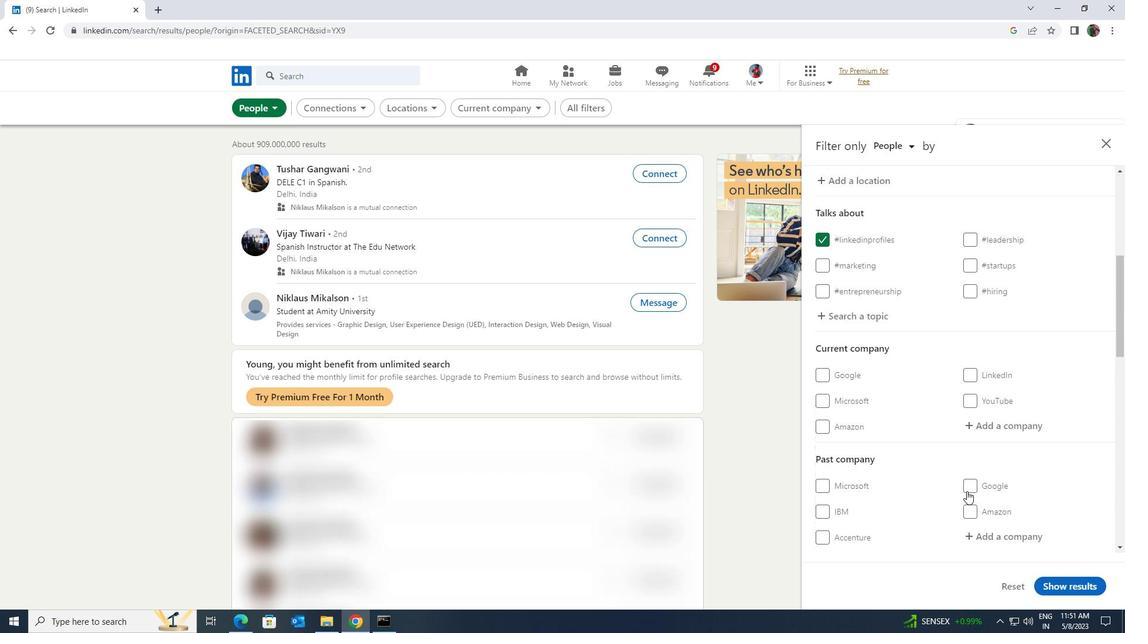 
Action: Mouse moved to (969, 494)
Screenshot: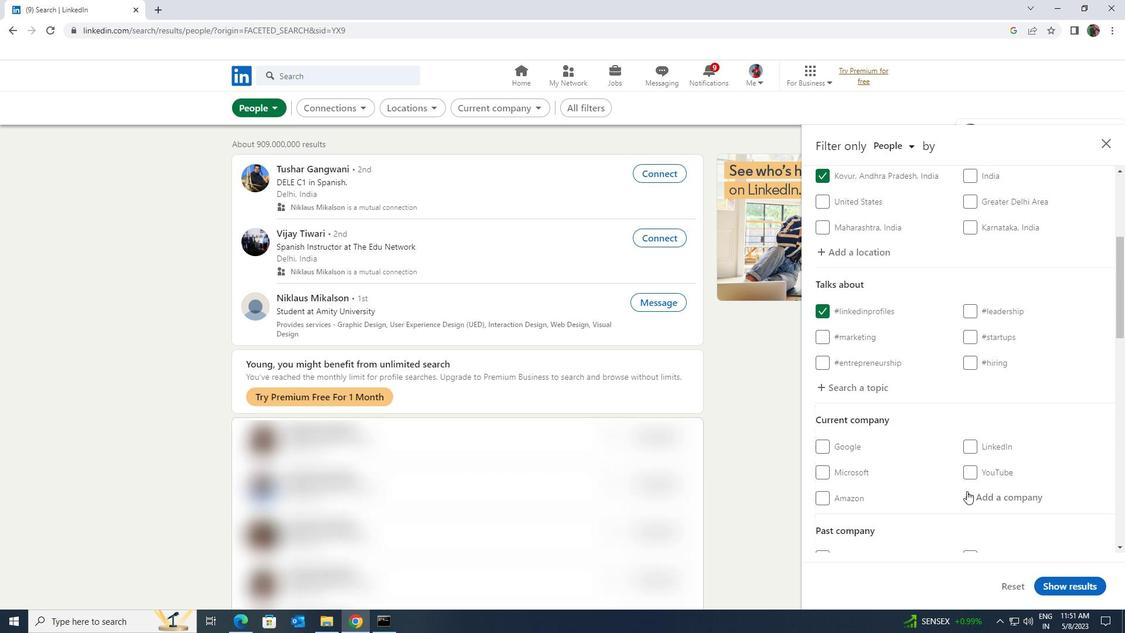 
Action: Mouse pressed left at (969, 494)
Screenshot: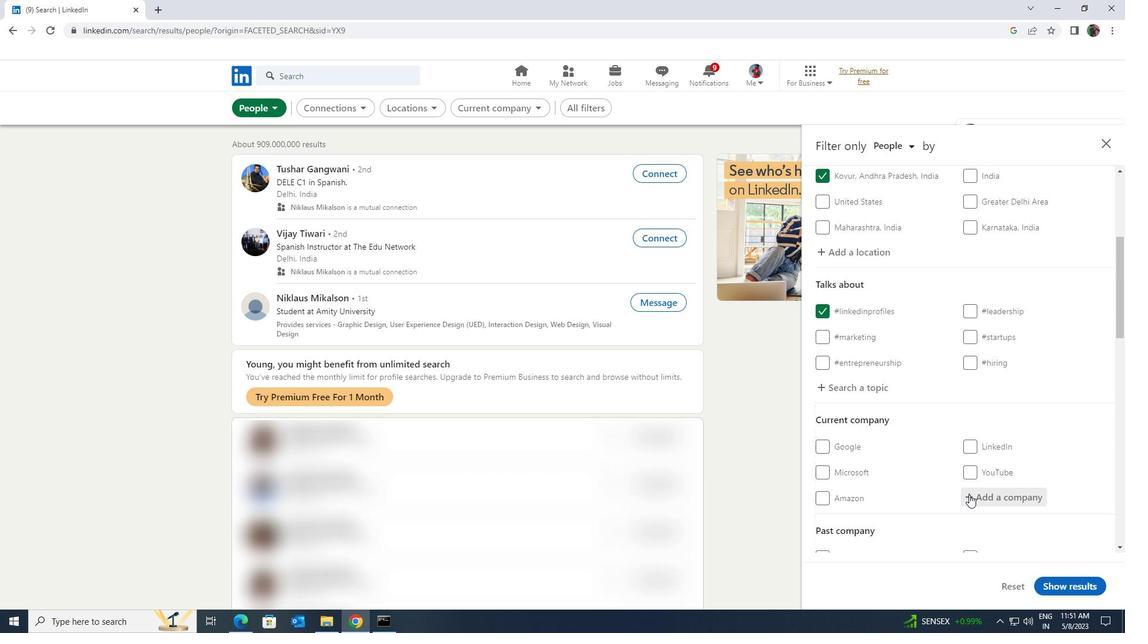
Action: Key pressed <Key.shift><Key.shift><Key.shift><Key.shift><Key.shift><Key.shift><Key.shift><Key.shift><Key.shift><Key.shift>HOWDEN<Key.space><Key.shift>A
Screenshot: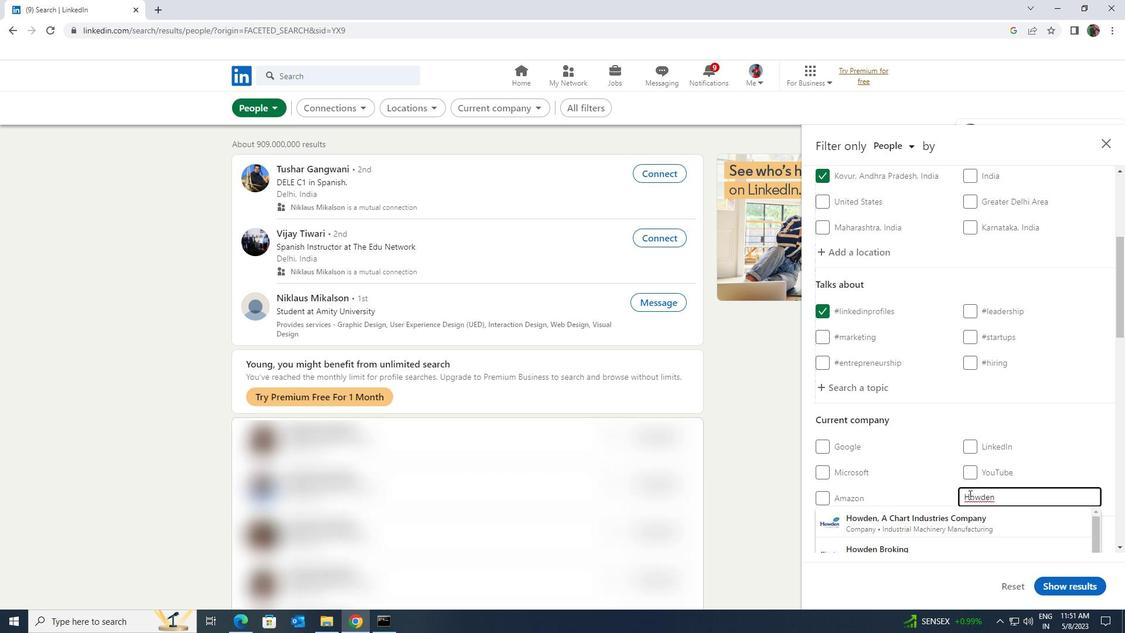 
Action: Mouse moved to (969, 509)
Screenshot: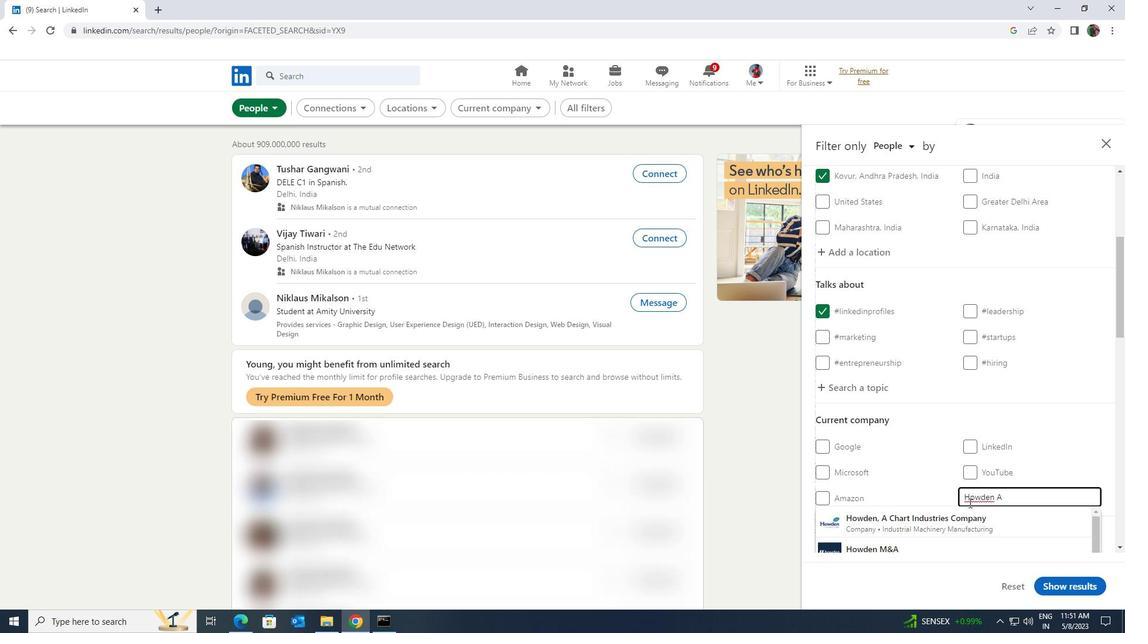 
Action: Mouse pressed left at (969, 509)
Screenshot: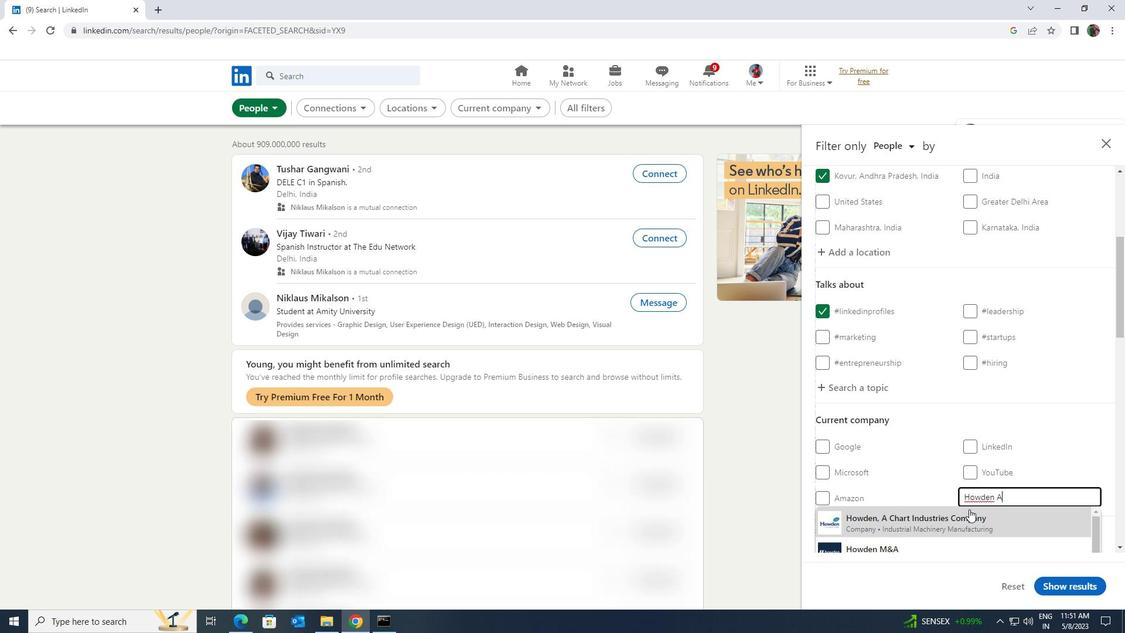 
Action: Mouse scrolled (969, 509) with delta (0, 0)
Screenshot: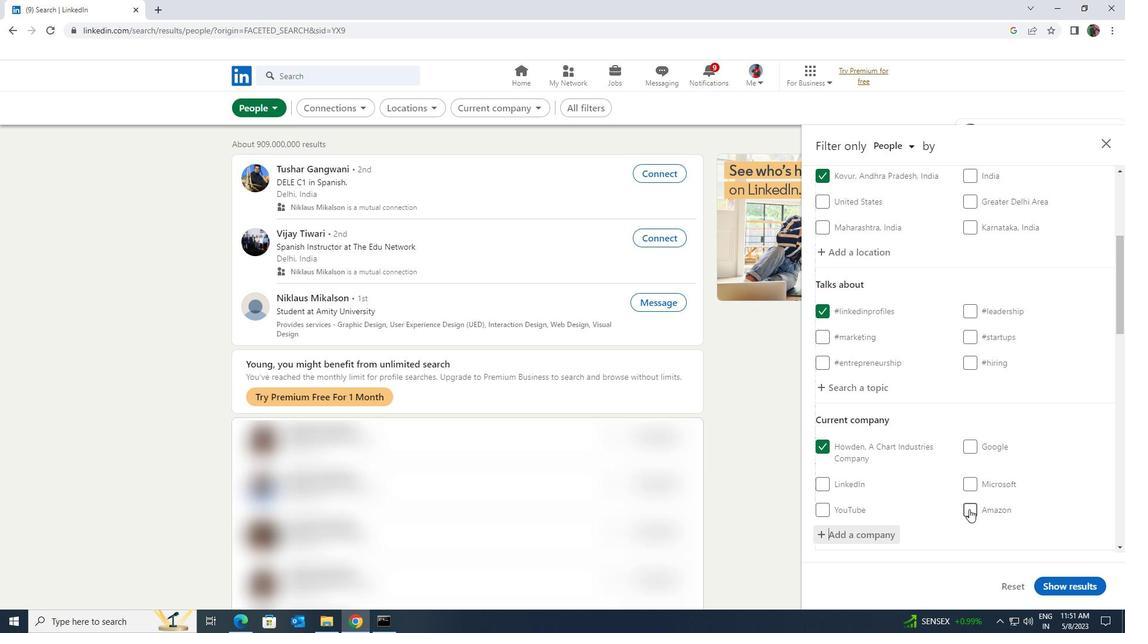 
Action: Mouse scrolled (969, 509) with delta (0, 0)
Screenshot: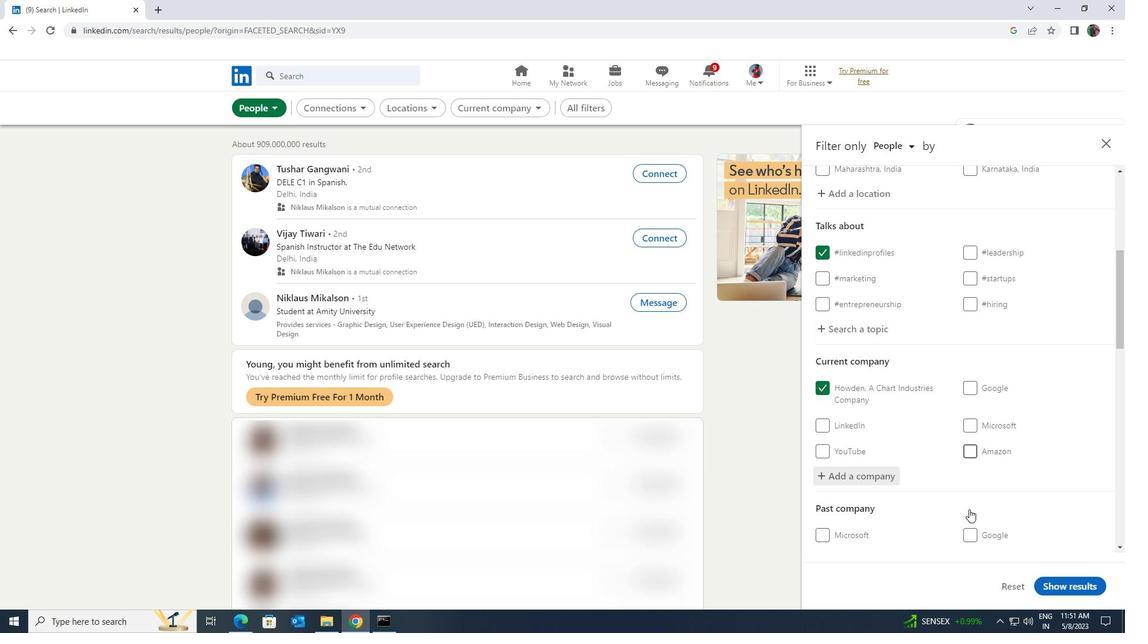 
Action: Mouse scrolled (969, 509) with delta (0, 0)
Screenshot: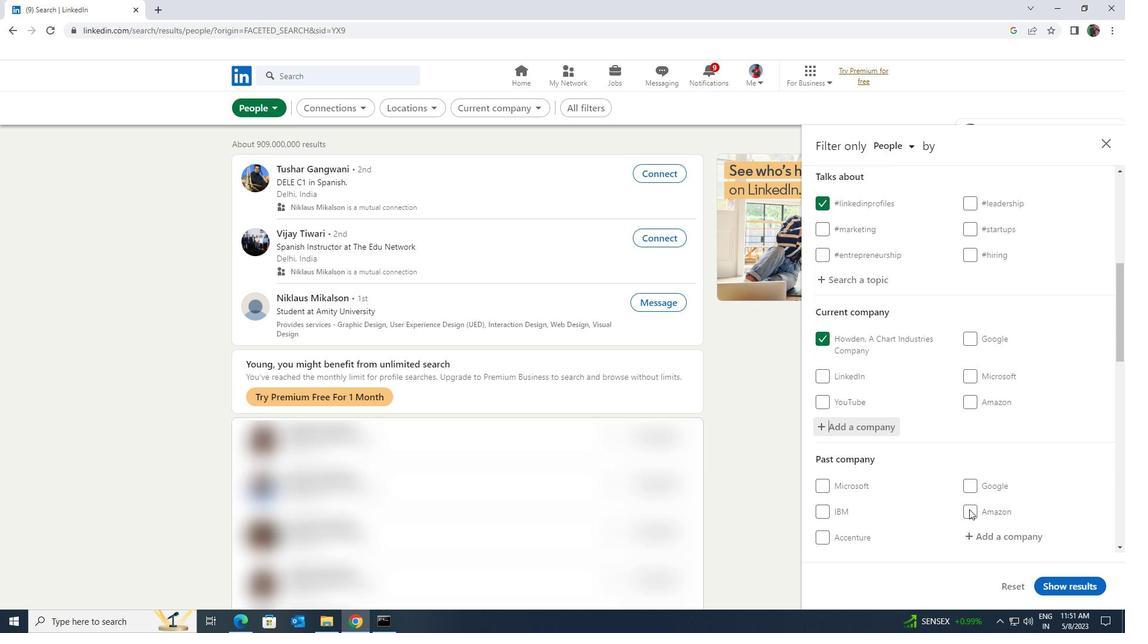 
Action: Mouse moved to (969, 509)
Screenshot: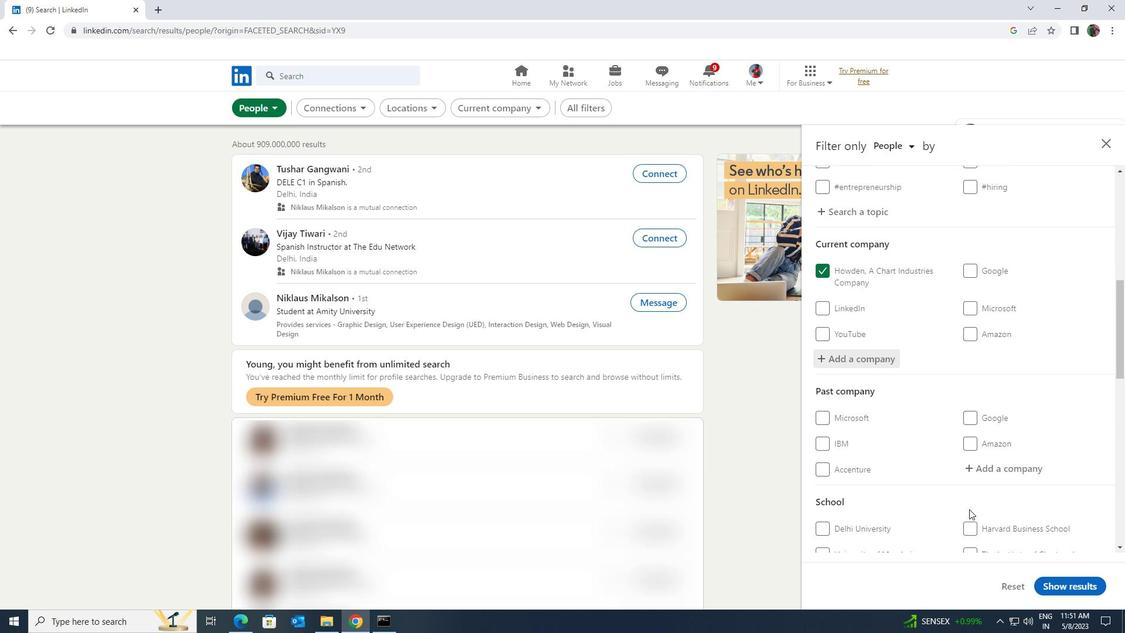 
Action: Mouse scrolled (969, 509) with delta (0, 0)
Screenshot: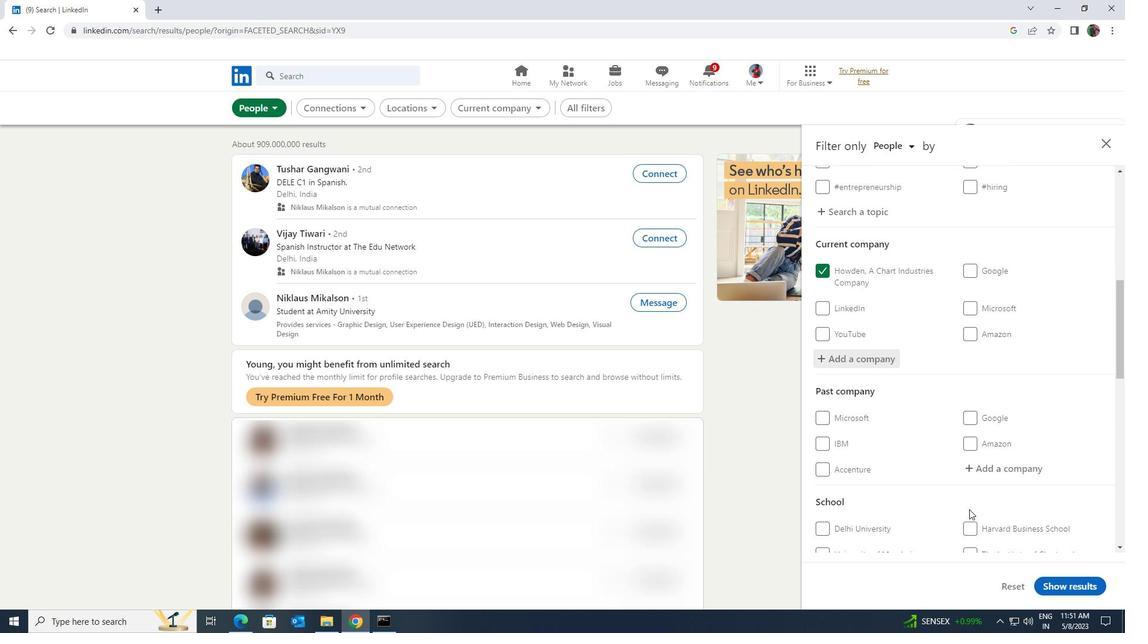 
Action: Mouse scrolled (969, 509) with delta (0, 0)
Screenshot: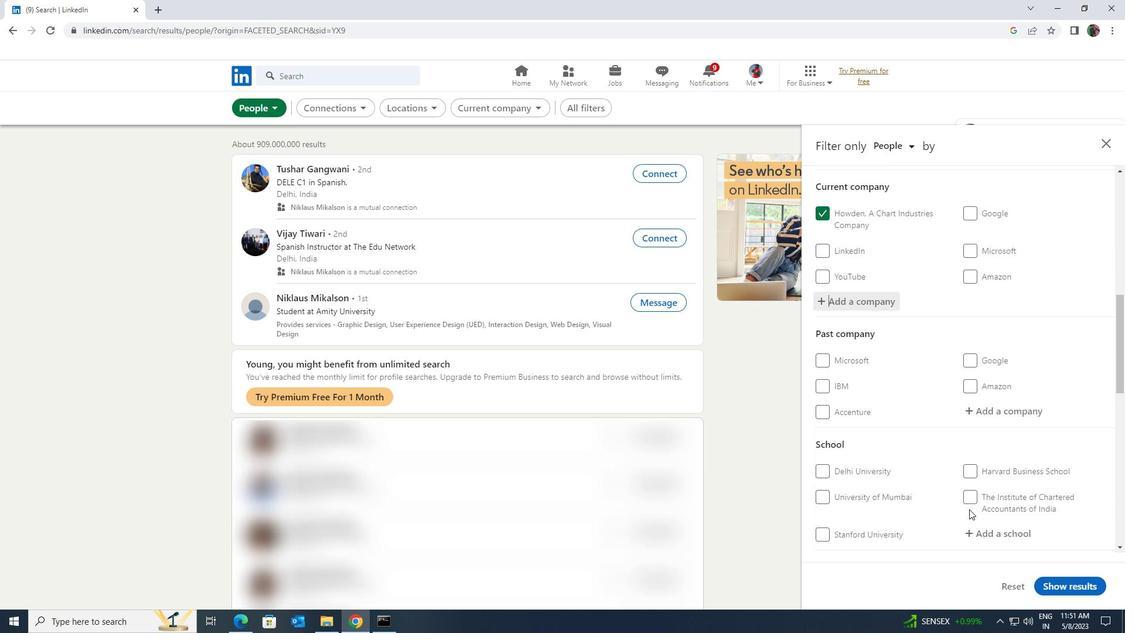 
Action: Mouse moved to (974, 476)
Screenshot: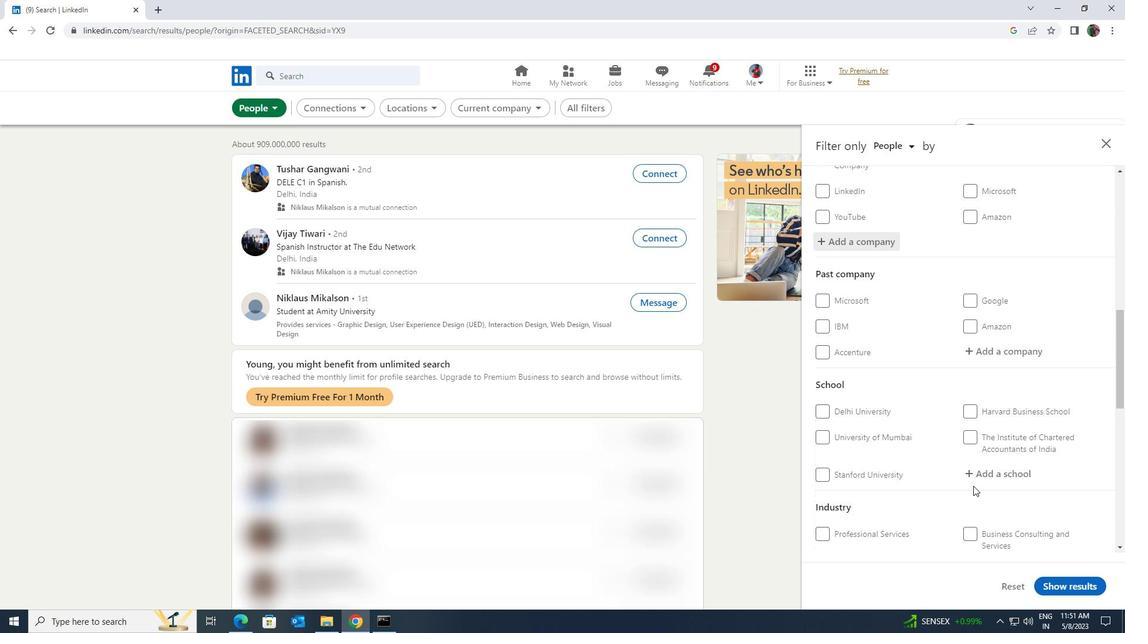 
Action: Mouse pressed left at (974, 476)
Screenshot: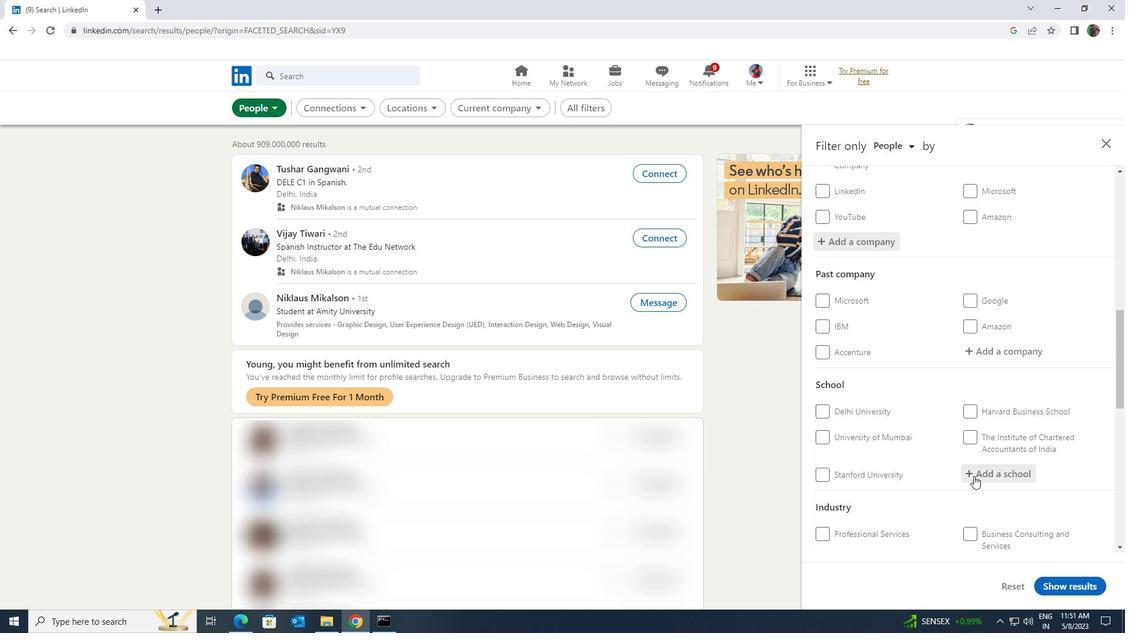 
Action: Key pressed <Key.shift><Key.shift><Key.shift><Key.shift><Key.shift><Key.shift><Key.shift><Key.shift>CHRIST<Key.space><Key.shift>THE<Key.space><Key.shift><Key.shift>KING<Key.space>
Screenshot: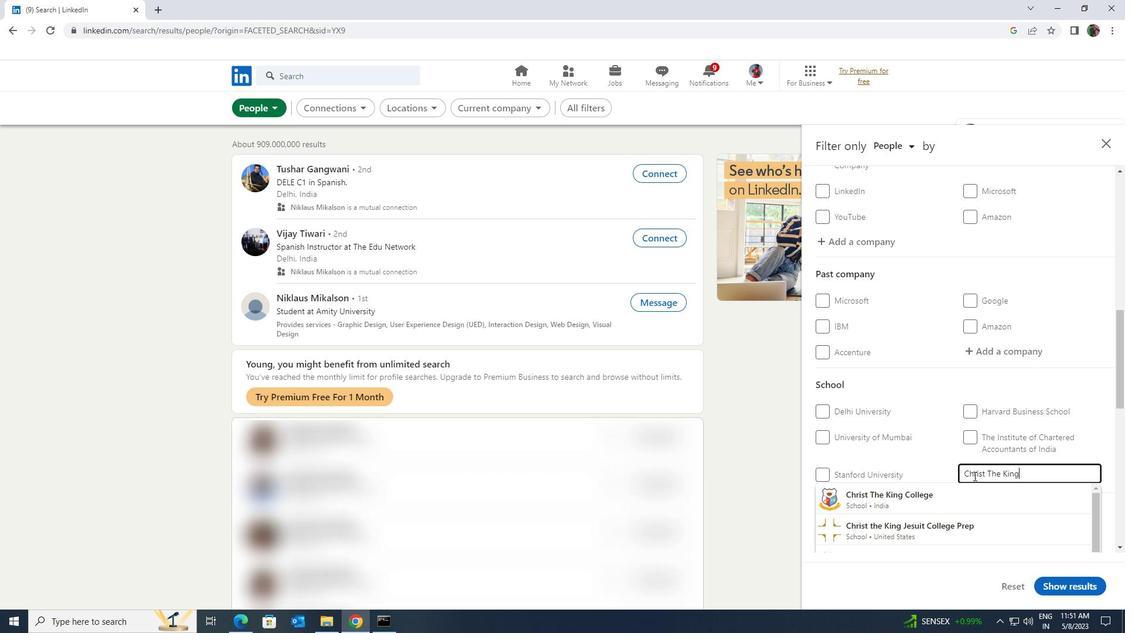 
Action: Mouse moved to (976, 494)
Screenshot: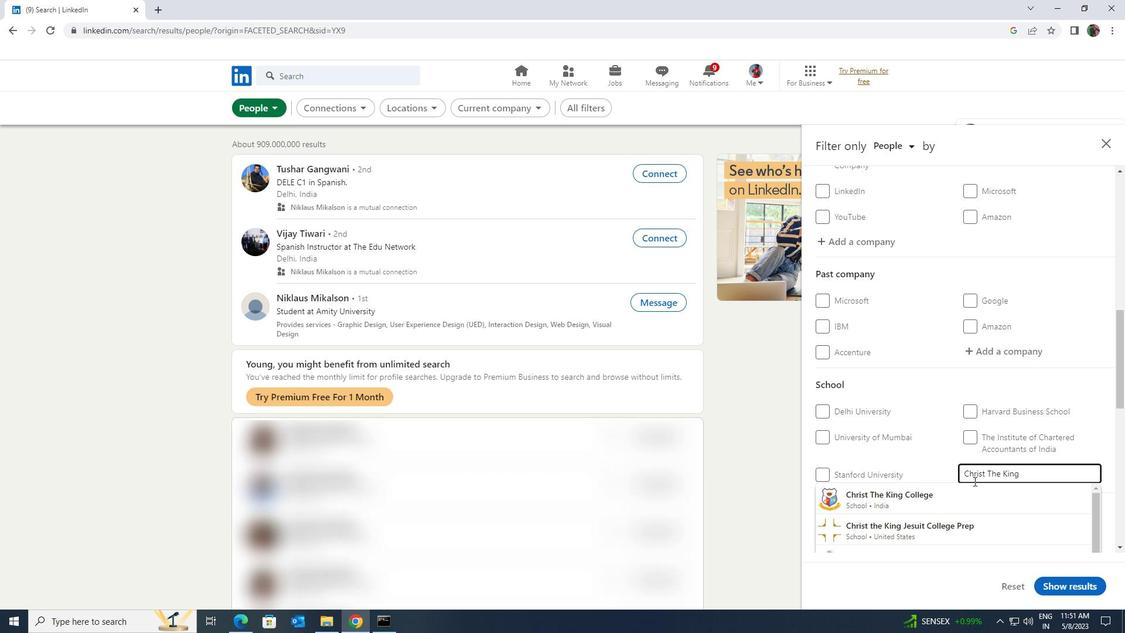 
Action: Mouse pressed left at (976, 494)
Screenshot: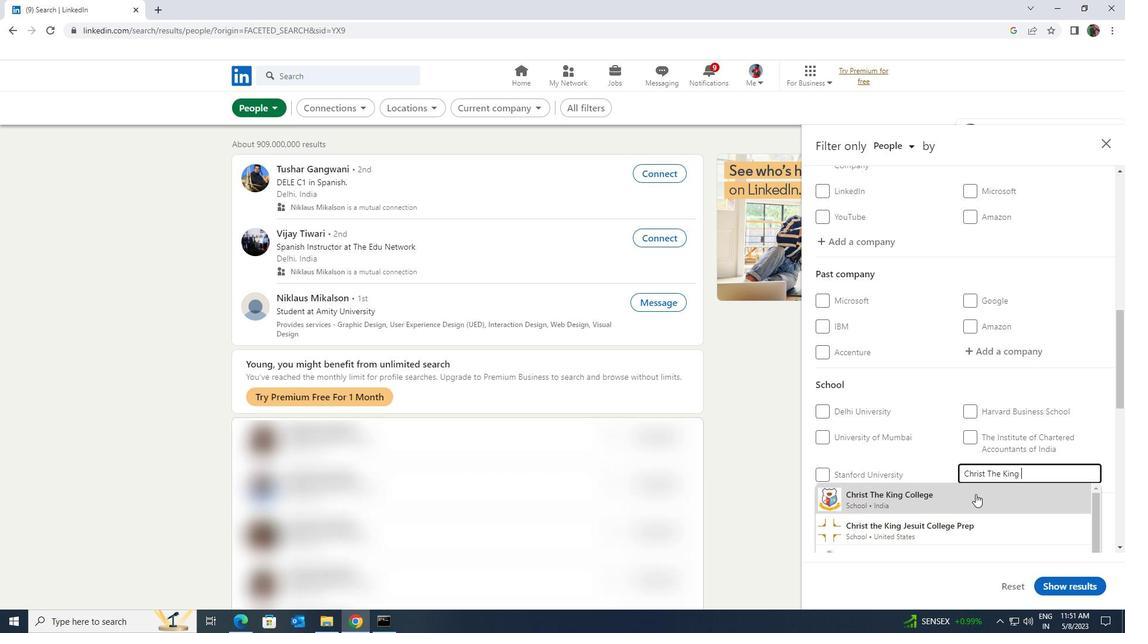 
Action: Mouse moved to (977, 484)
Screenshot: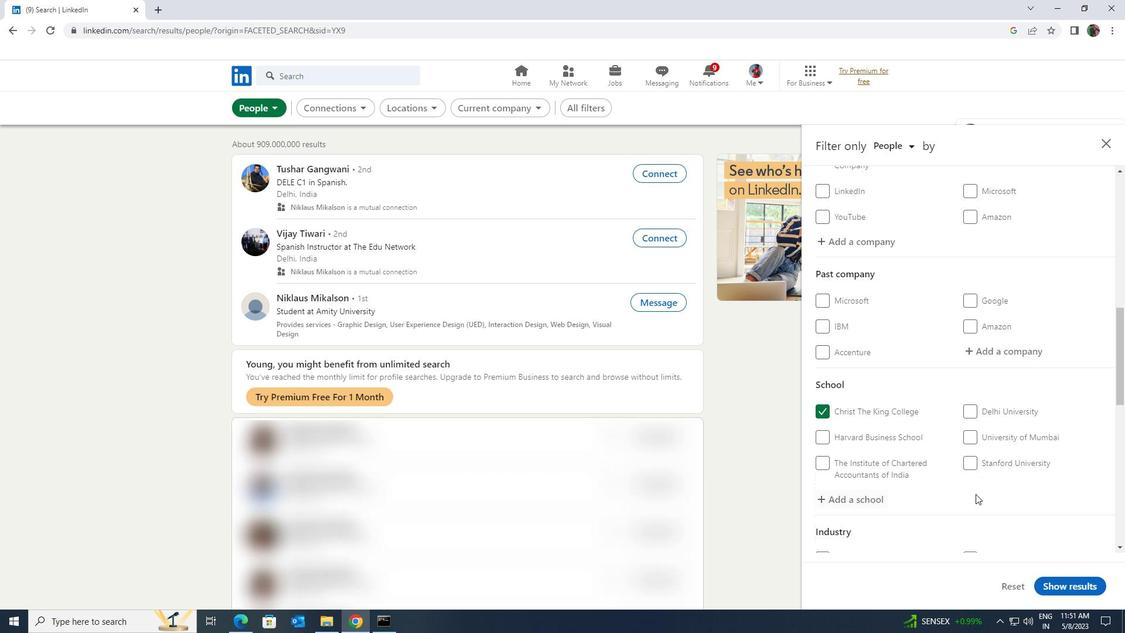 
Action: Mouse scrolled (977, 483) with delta (0, 0)
Screenshot: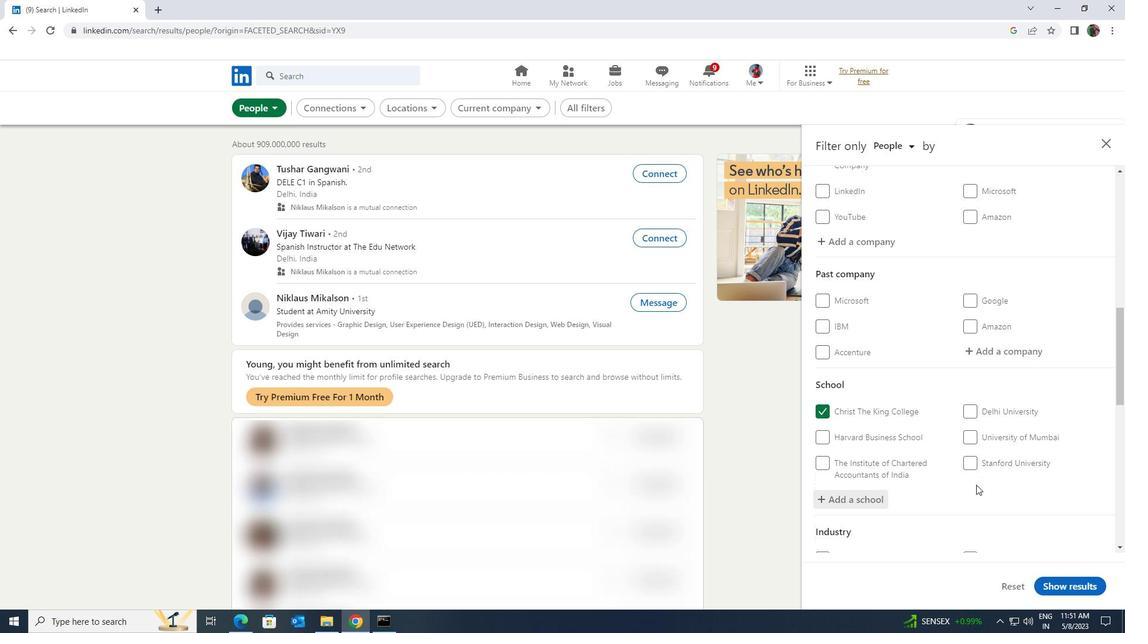 
Action: Mouse scrolled (977, 483) with delta (0, 0)
Screenshot: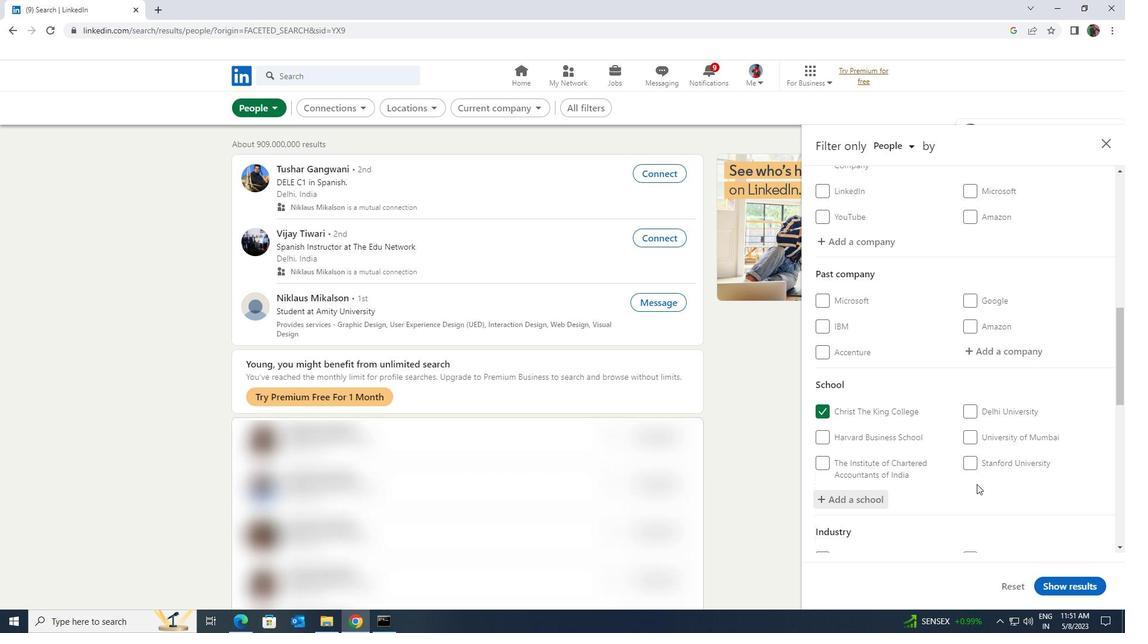 
Action: Mouse scrolled (977, 483) with delta (0, 0)
Screenshot: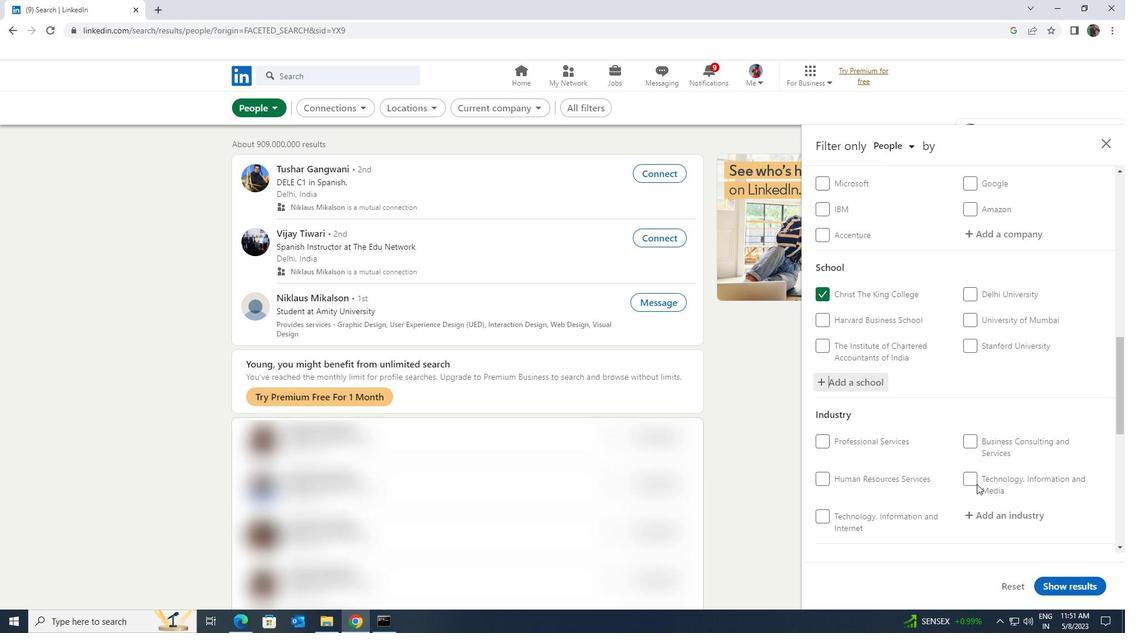 
Action: Mouse moved to (984, 460)
Screenshot: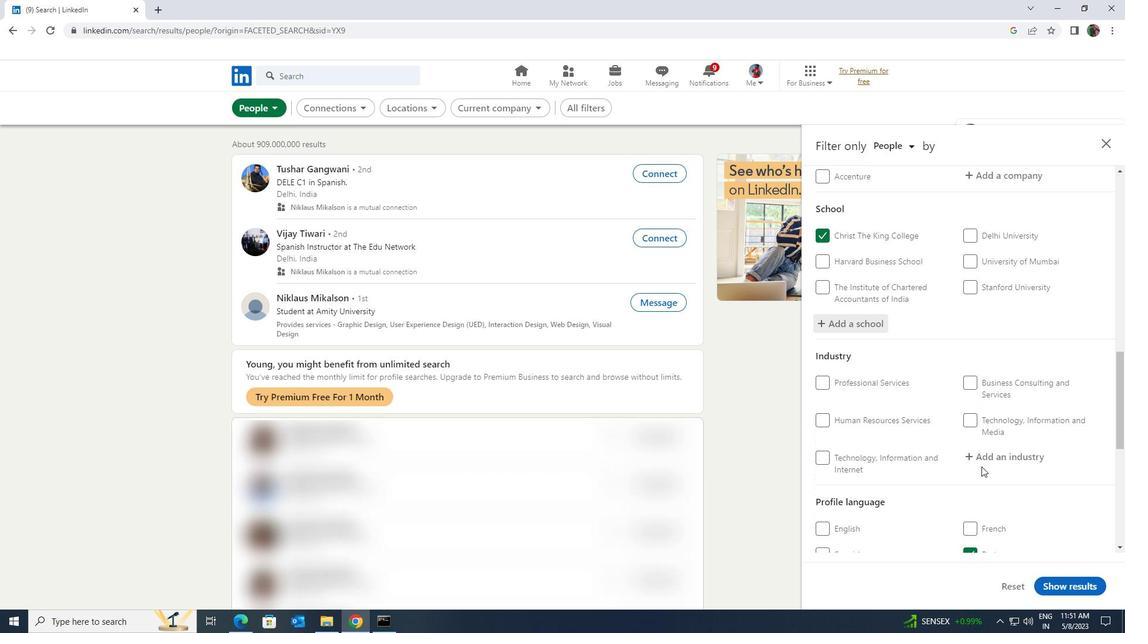 
Action: Mouse pressed left at (984, 460)
Screenshot: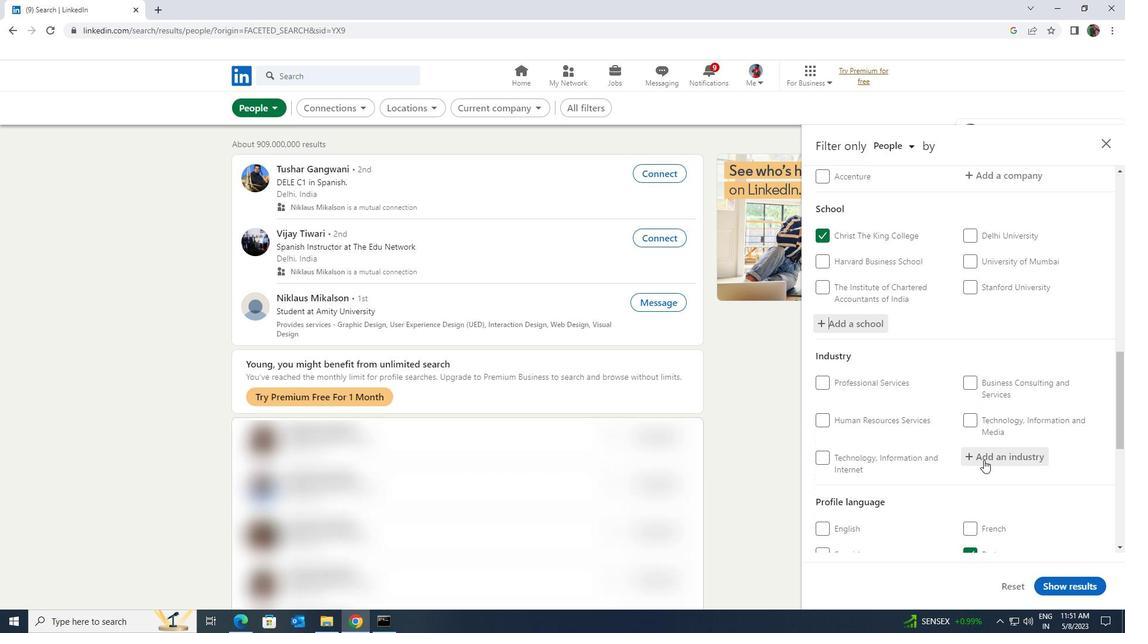 
Action: Key pressed <Key.shift><Key.shift><Key.shift><Key.shift><Key.shift><Key.shift><Key.shift><Key.shift><Key.shift><Key.shift><Key.shift><Key.shift><Key.shift><Key.shift><Key.shift><Key.shift><Key.shift><Key.shift><Key.shift><Key.shift><Key.shift><Key.shift>EDUCATION<Key.space><Key.enter>
Screenshot: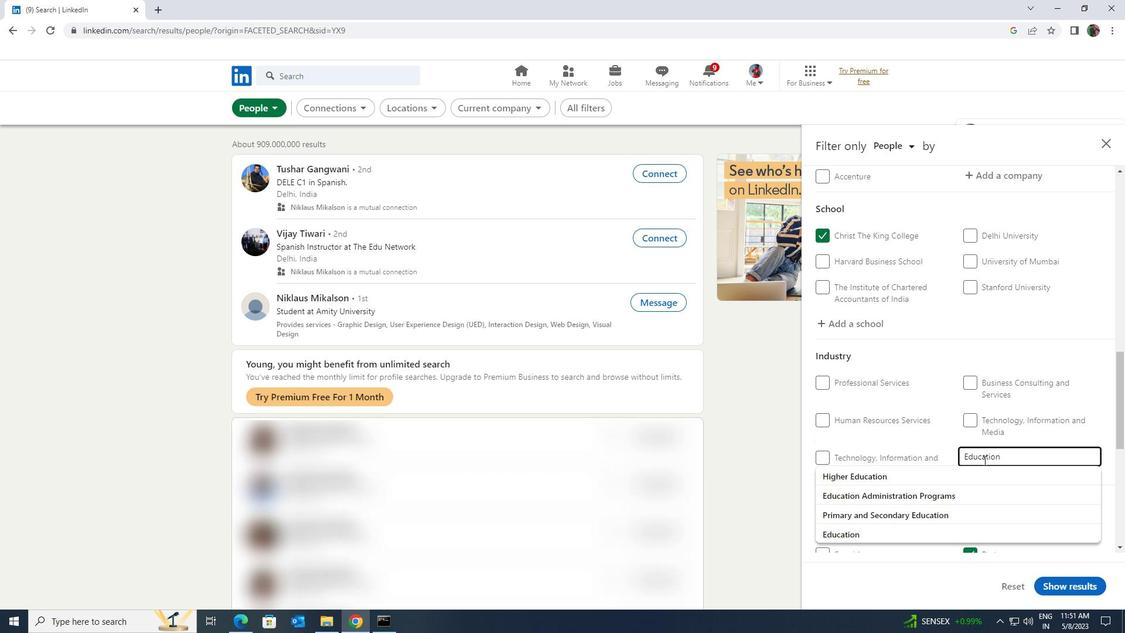 
Action: Mouse scrolled (984, 459) with delta (0, 0)
Screenshot: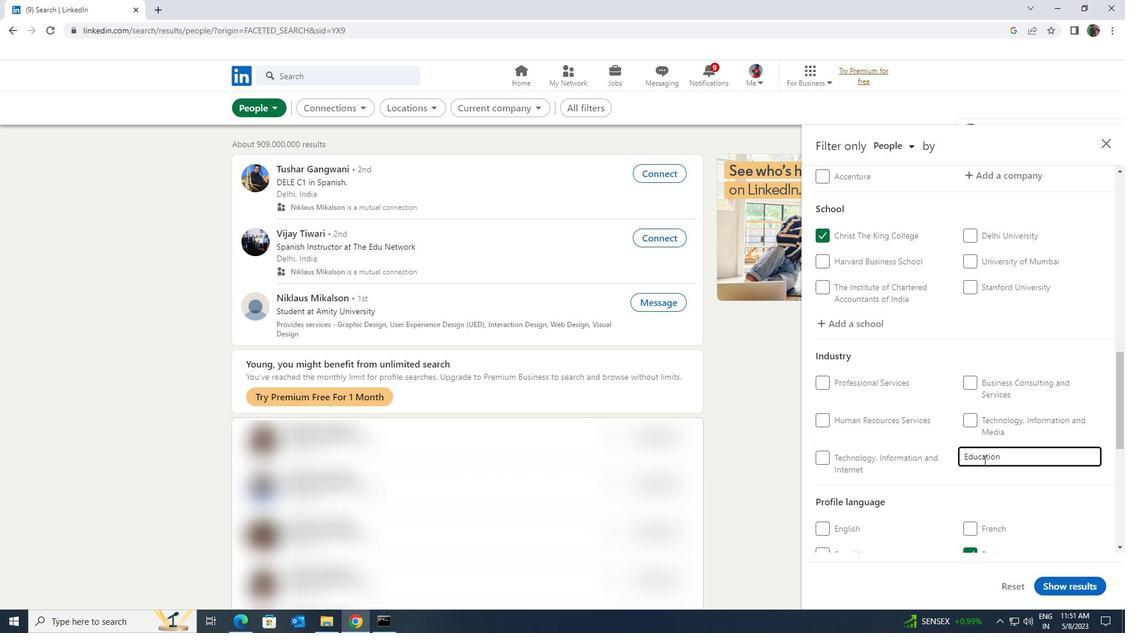 
Action: Mouse scrolled (984, 459) with delta (0, 0)
Screenshot: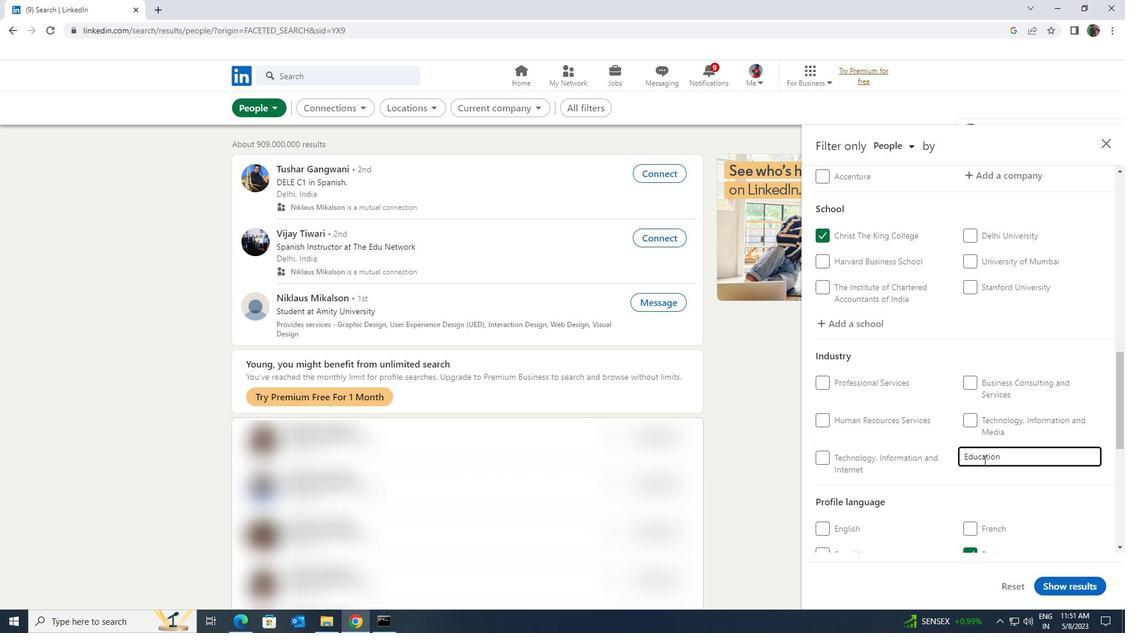 
Action: Mouse scrolled (984, 459) with delta (0, 0)
Screenshot: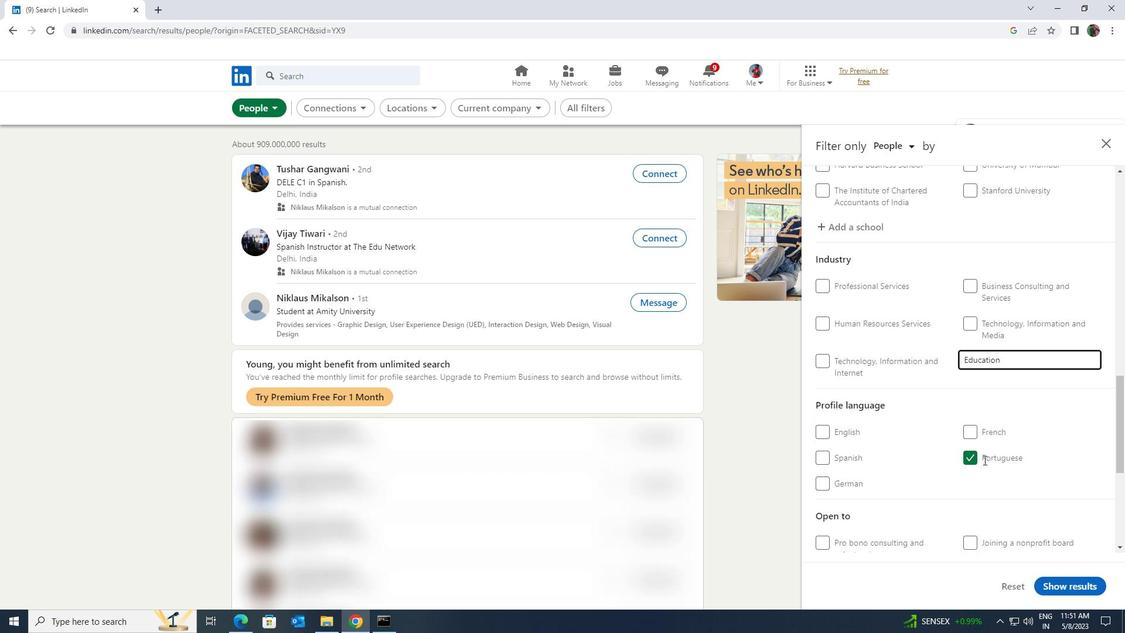 
Action: Mouse scrolled (984, 459) with delta (0, 0)
Screenshot: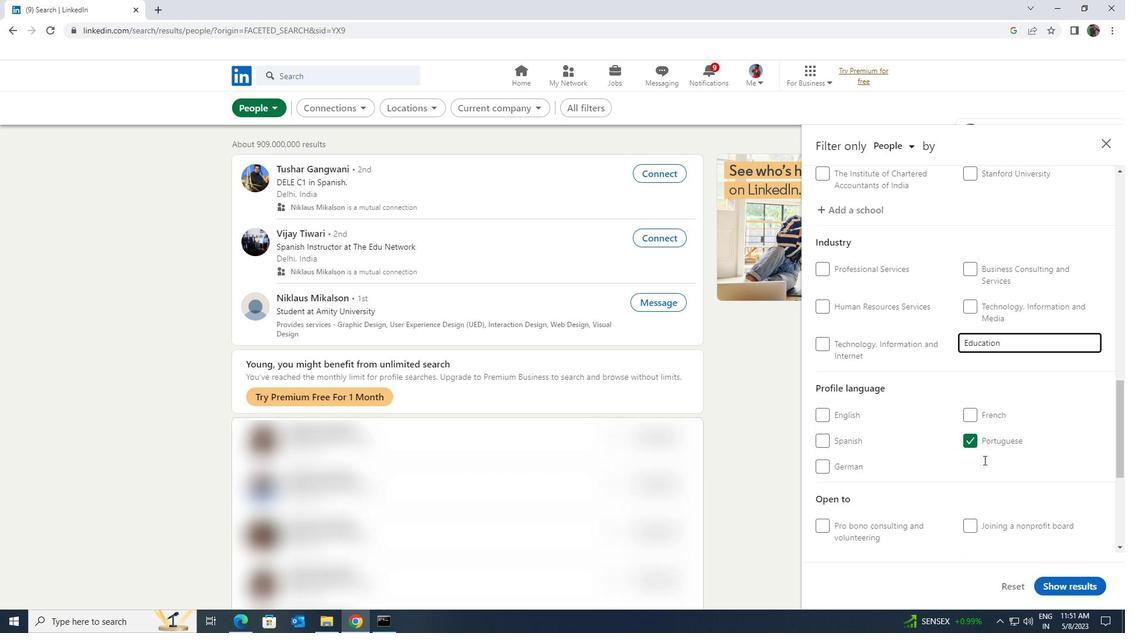 
Action: Mouse scrolled (984, 459) with delta (0, 0)
Screenshot: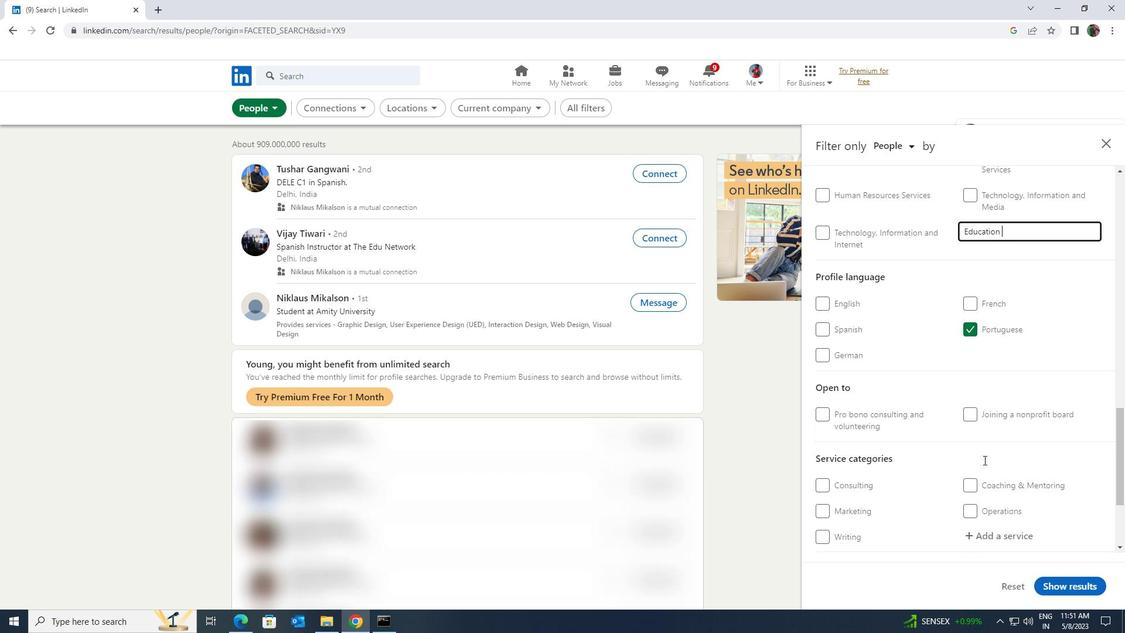 
Action: Mouse moved to (983, 465)
Screenshot: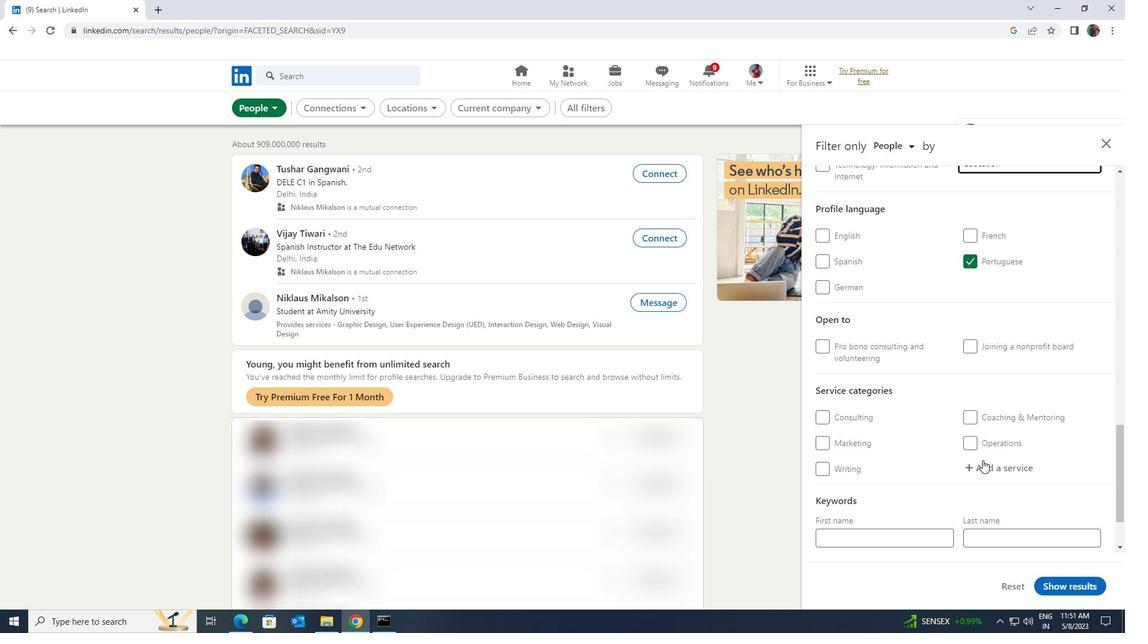 
Action: Mouse pressed left at (983, 465)
Screenshot: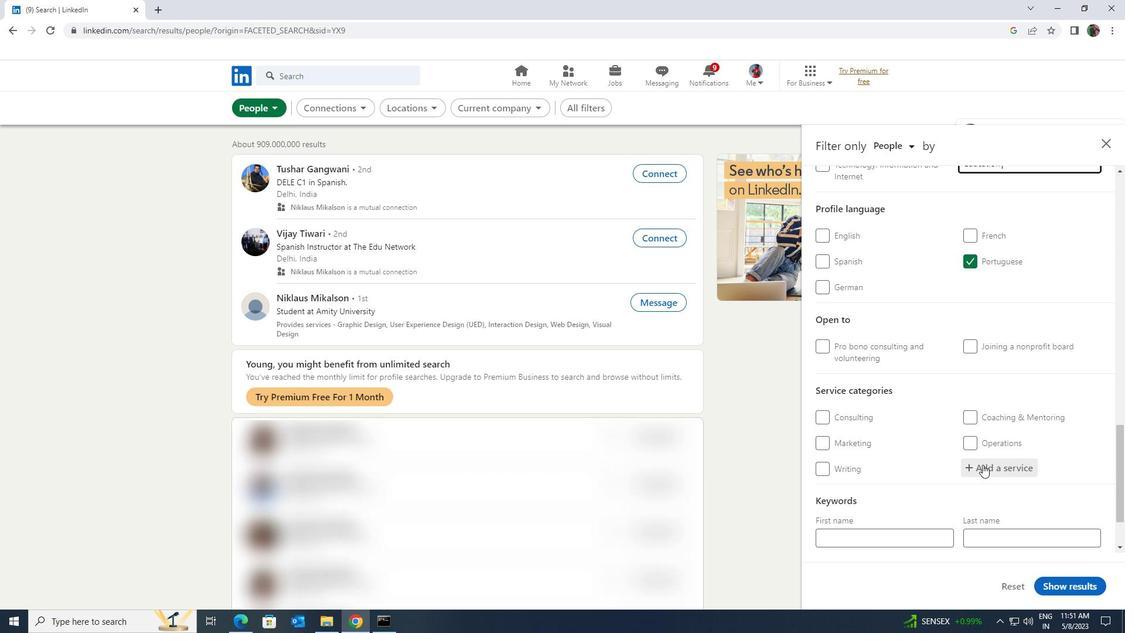 
Action: Key pressed <Key.shift><Key.shift><Key.shift>STRATEGI
Screenshot: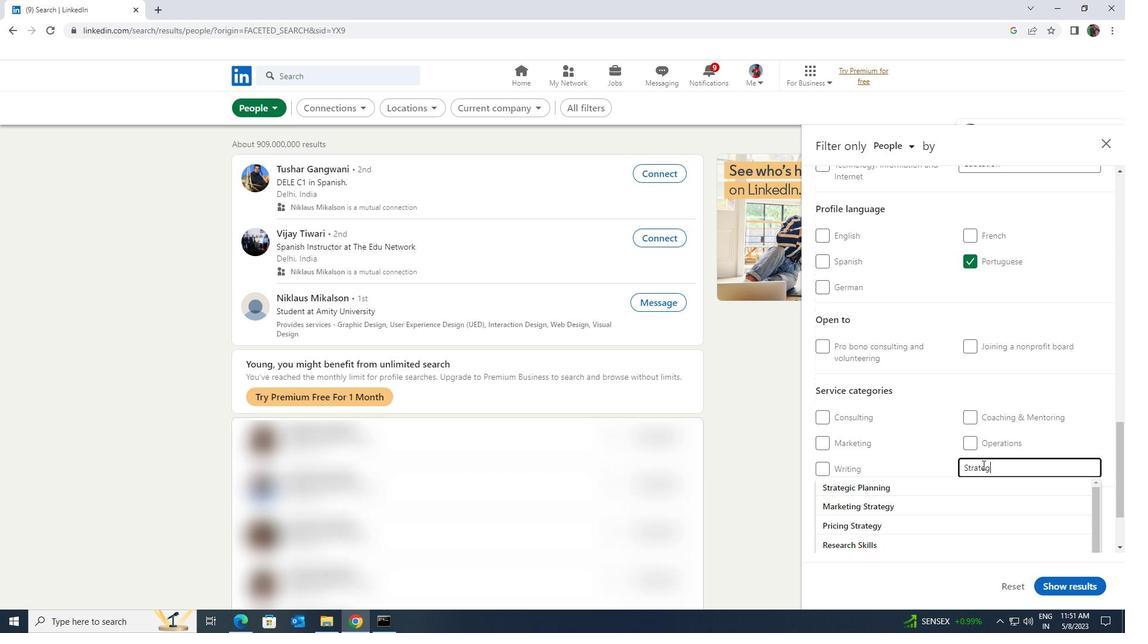 
Action: Mouse moved to (979, 480)
Screenshot: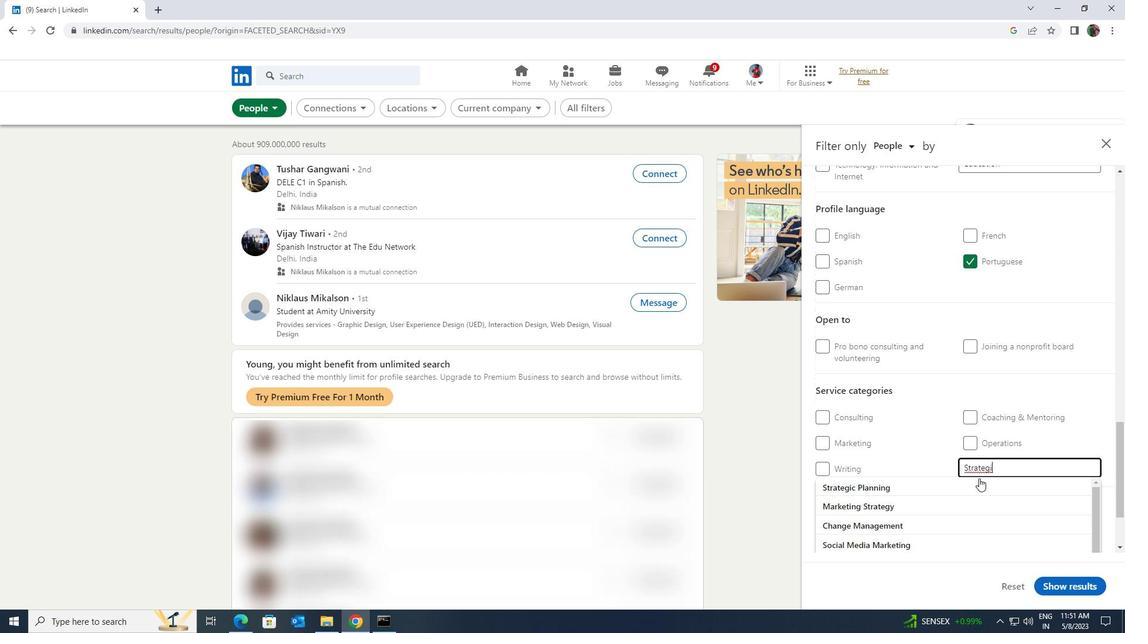 
Action: Mouse pressed left at (979, 480)
Screenshot: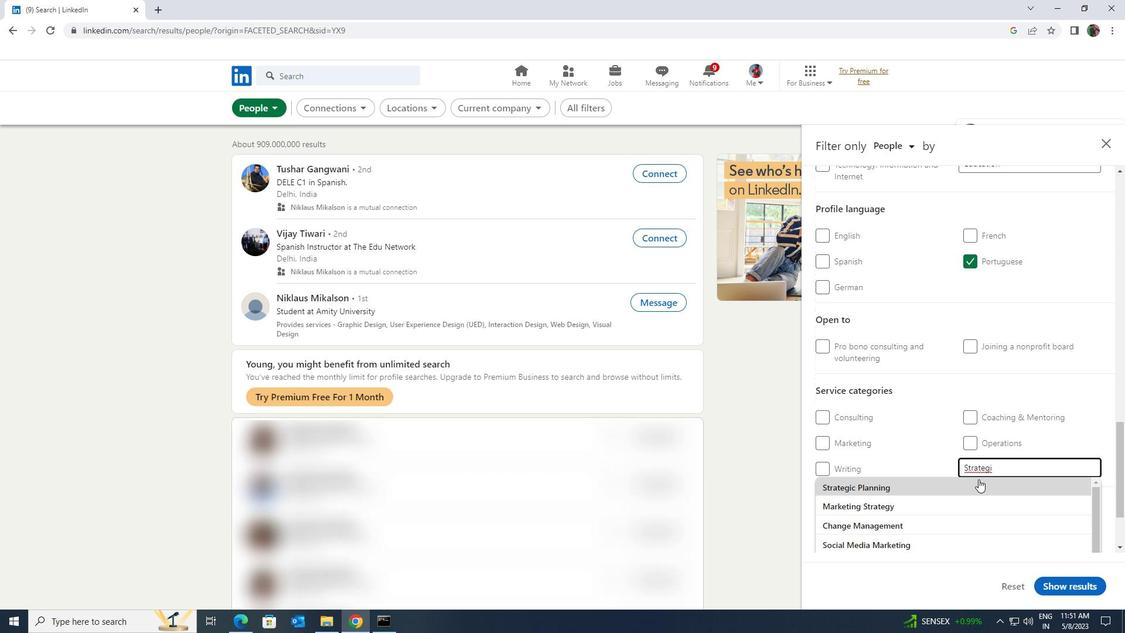 
Action: Mouse scrolled (979, 480) with delta (0, 0)
Screenshot: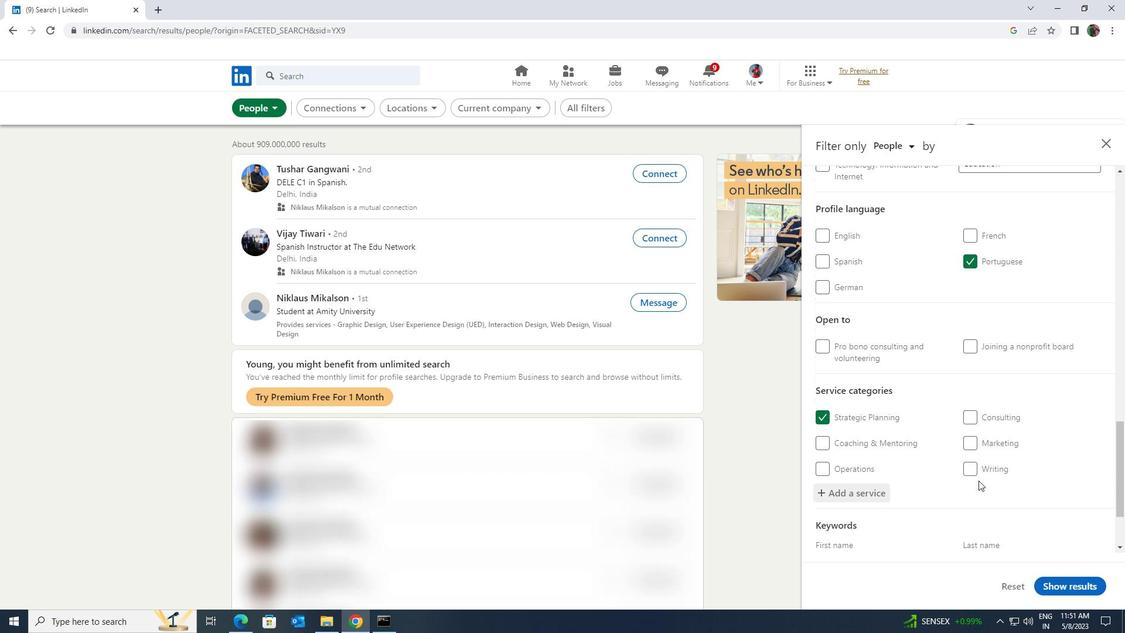 
Action: Mouse scrolled (979, 480) with delta (0, 0)
Screenshot: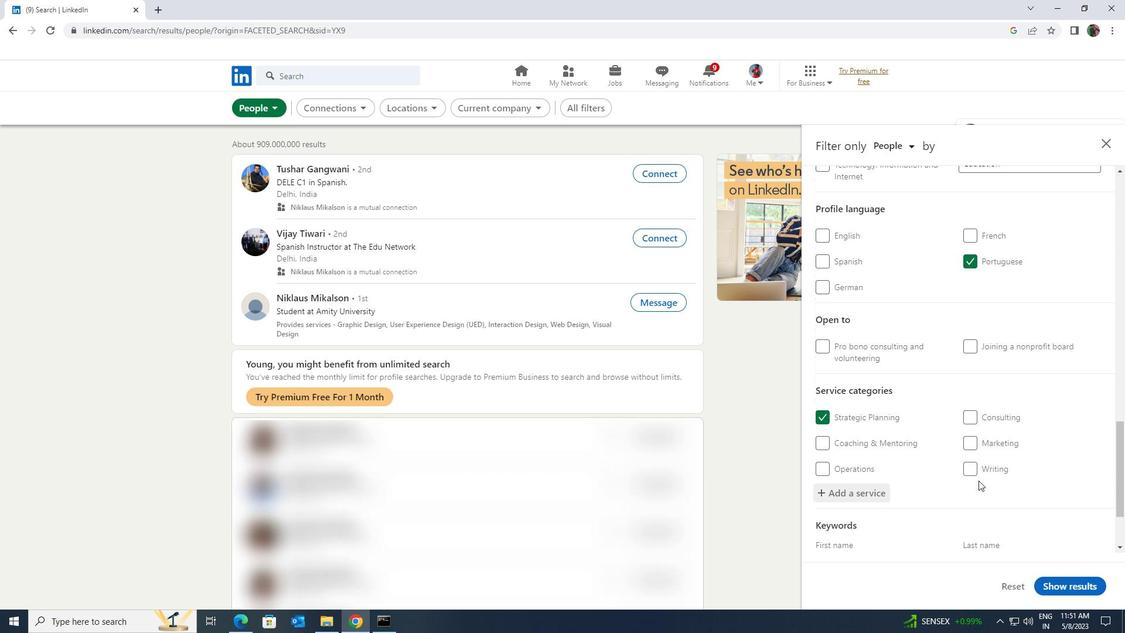 
Action: Mouse scrolled (979, 480) with delta (0, 0)
Screenshot: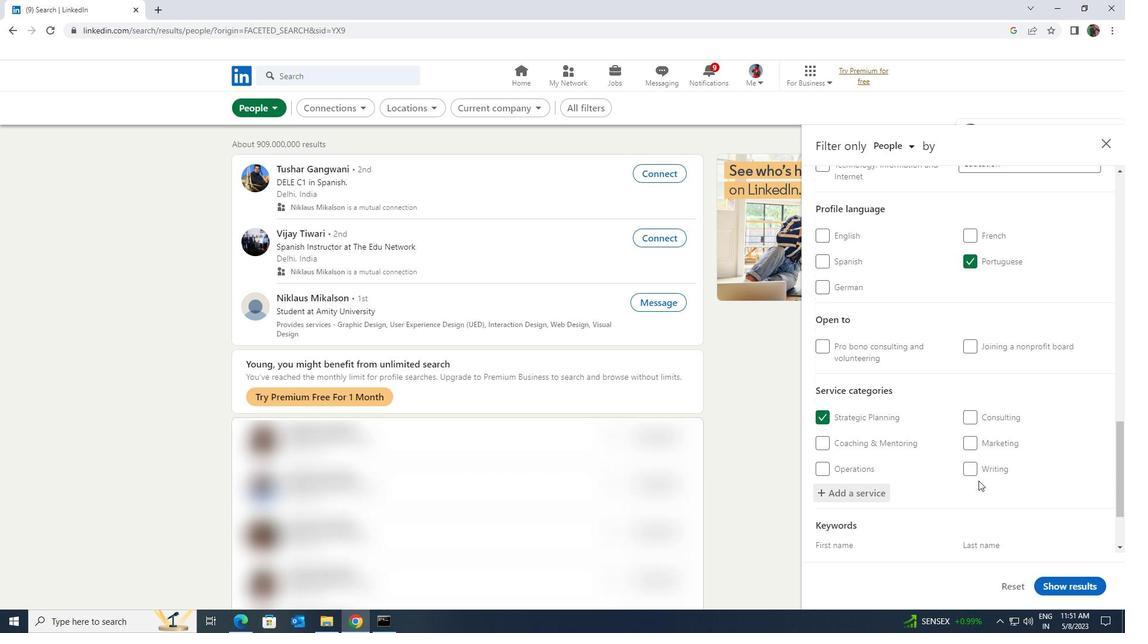 
Action: Mouse moved to (951, 496)
Screenshot: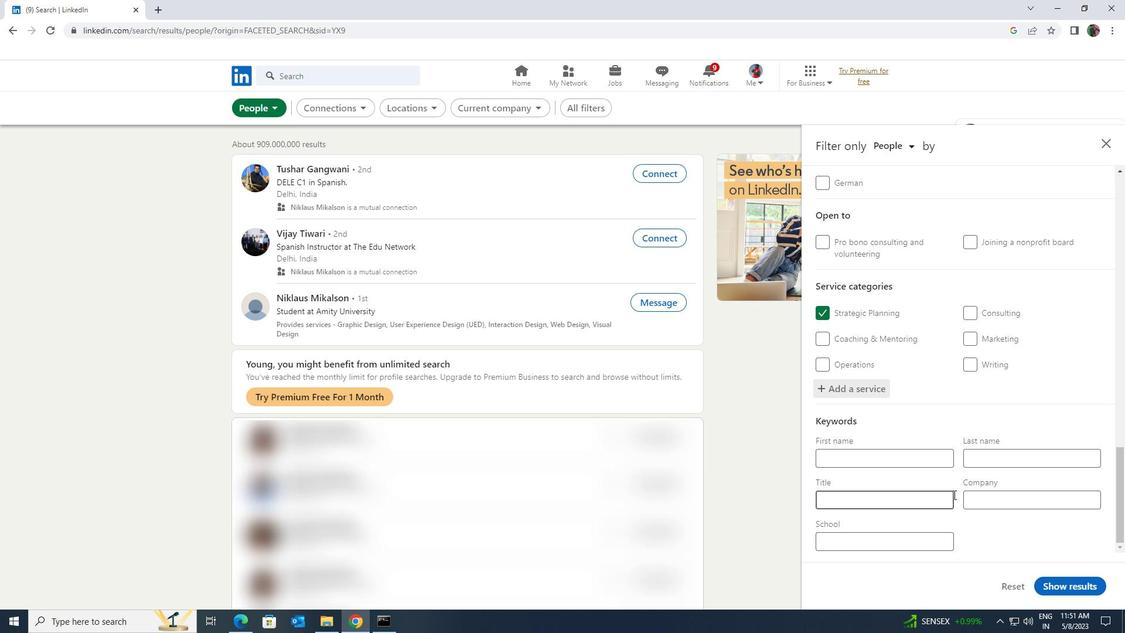 
Action: Mouse pressed left at (951, 496)
Screenshot: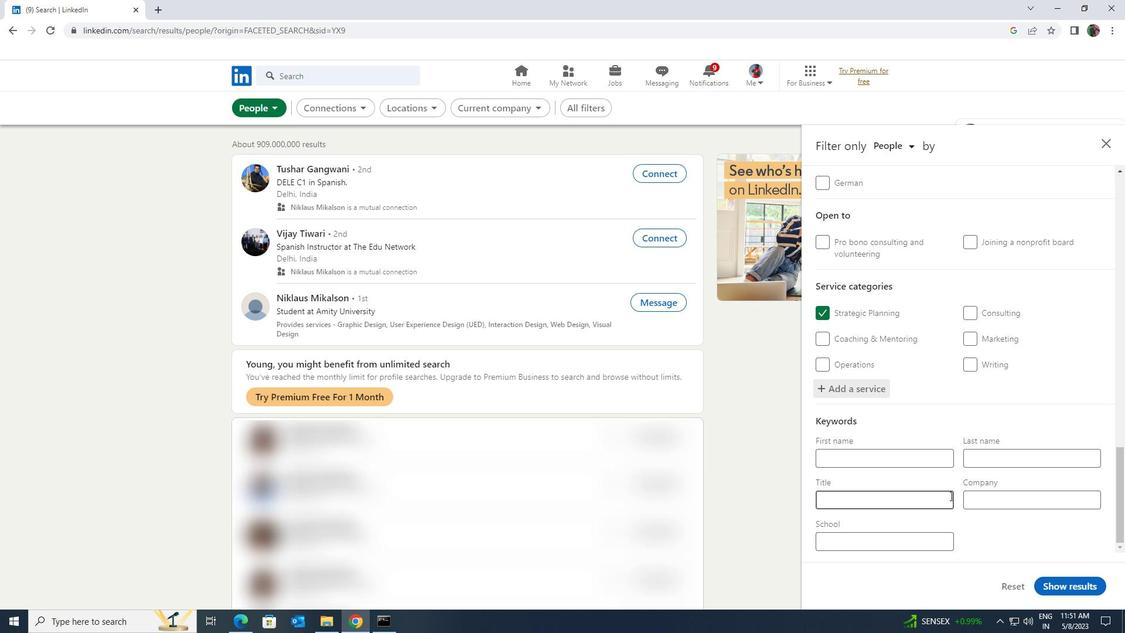 
Action: Key pressed <Key.shift><Key.shift><Key.shift><Key.shift><Key.shift><Key.shift><Key.shift>BRANCH<Key.space><Key.shift>MANAGER
Screenshot: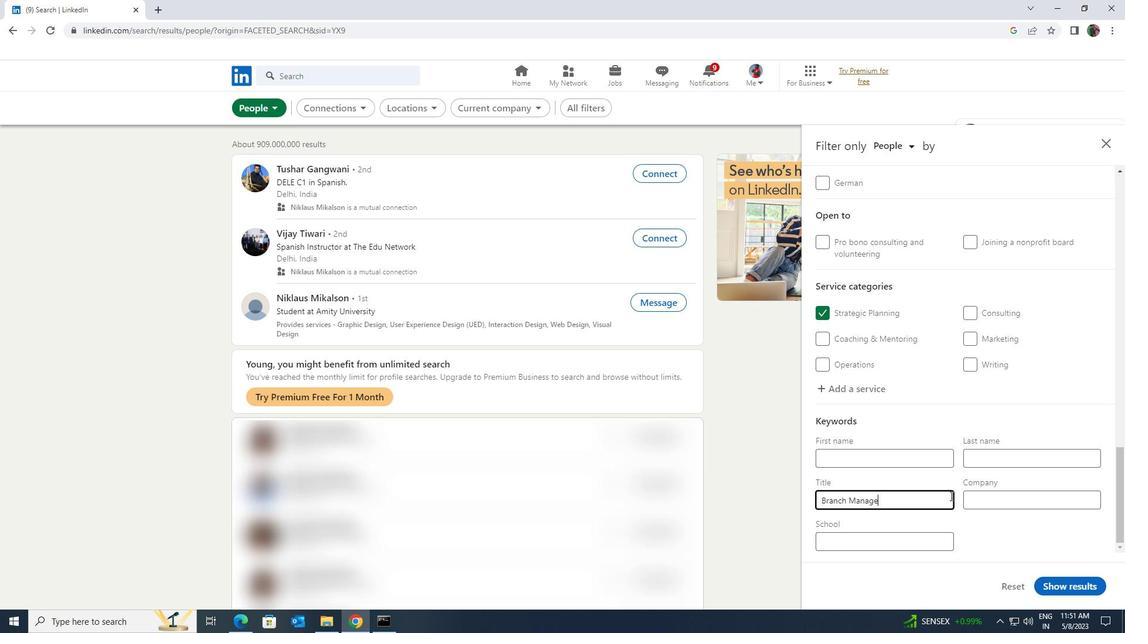 
Action: Mouse moved to (1066, 585)
Screenshot: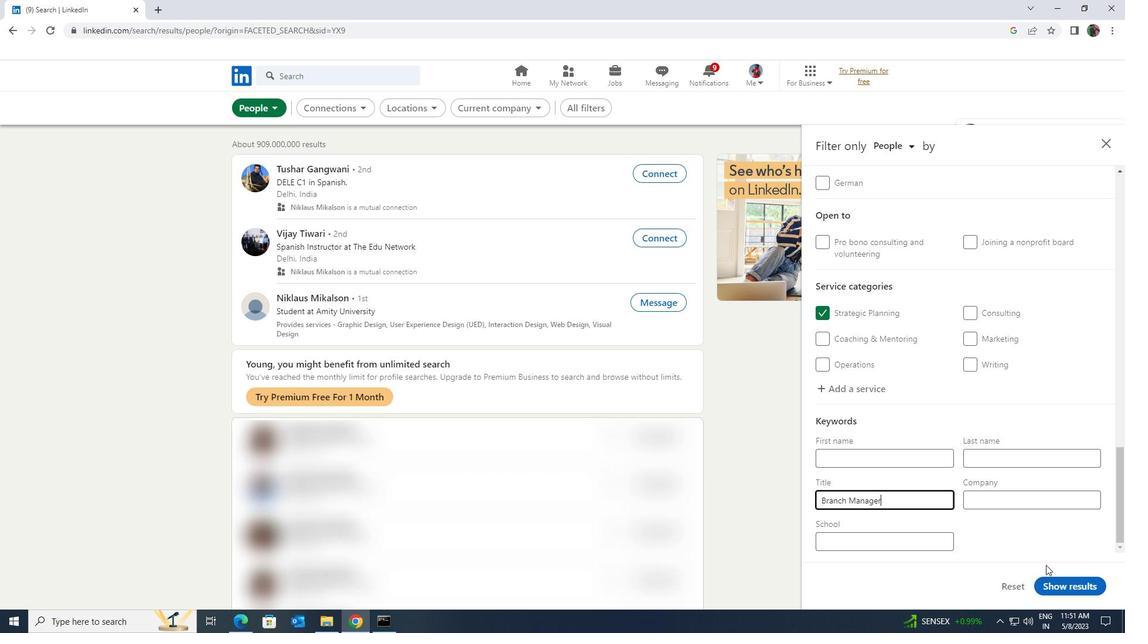 
Action: Mouse pressed left at (1066, 585)
Screenshot: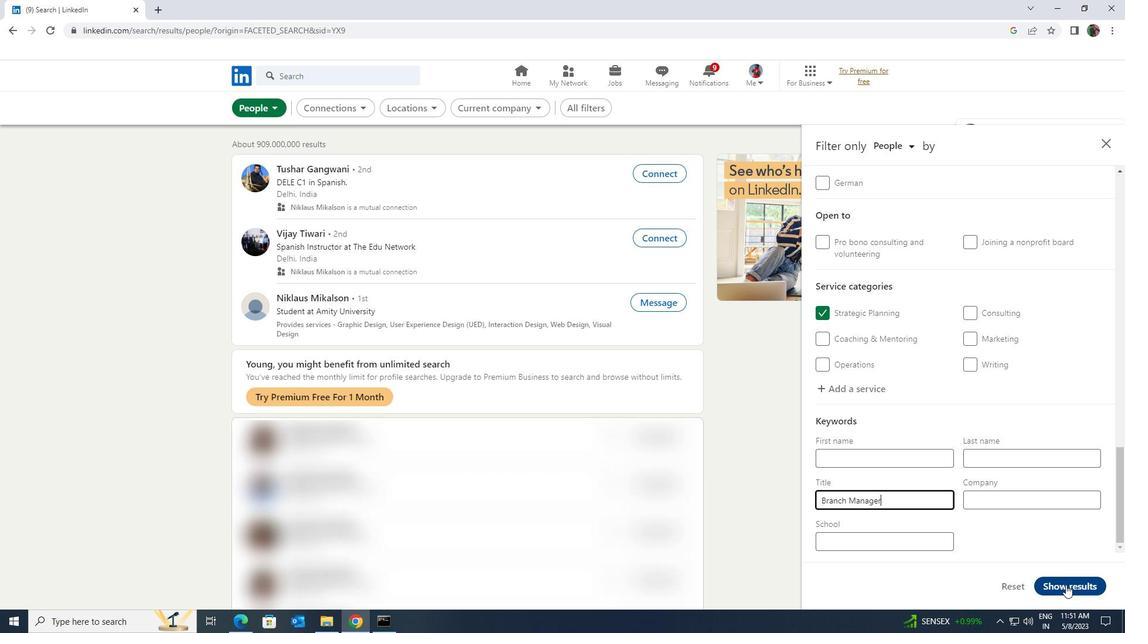 
